 Task: Search one way flight ticket for 2 adults, 2 infants in seat and 1 infant on lap in first from Pullman/moscow, Idaho: Pullman-moscow Regional Airport to Raleigh: Raleigh-durham International Airport on 8-5-2023. Choice of flights is Southwest. Number of bags: 3 checked bags. Price is upto 65000. Outbound departure time preference is 8:30.
Action: Mouse moved to (324, 298)
Screenshot: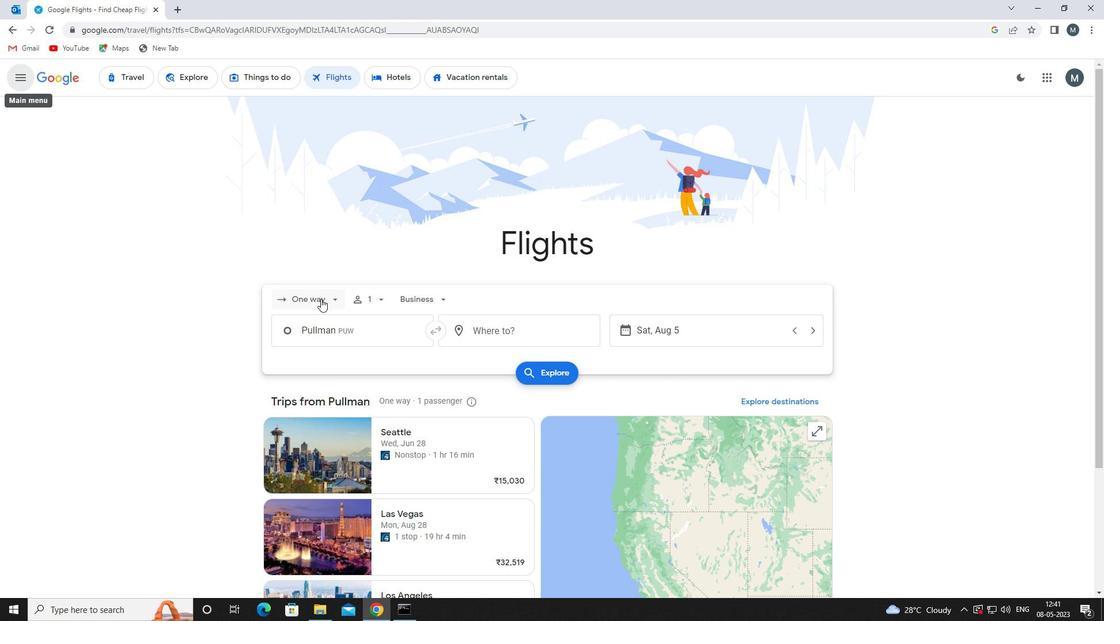 
Action: Mouse pressed left at (324, 298)
Screenshot: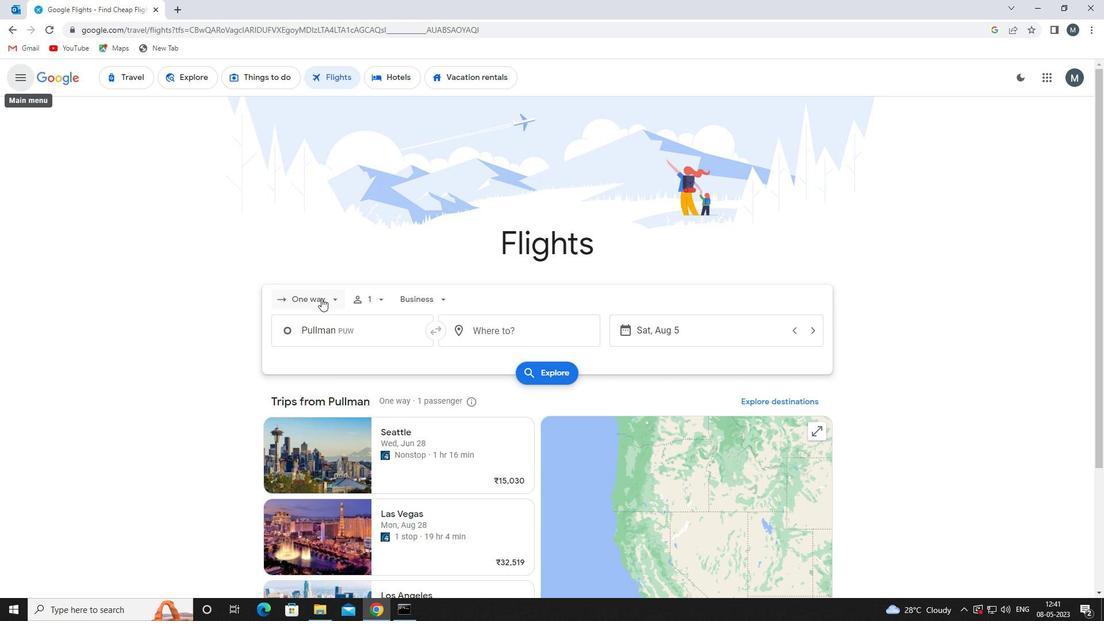 
Action: Mouse moved to (343, 357)
Screenshot: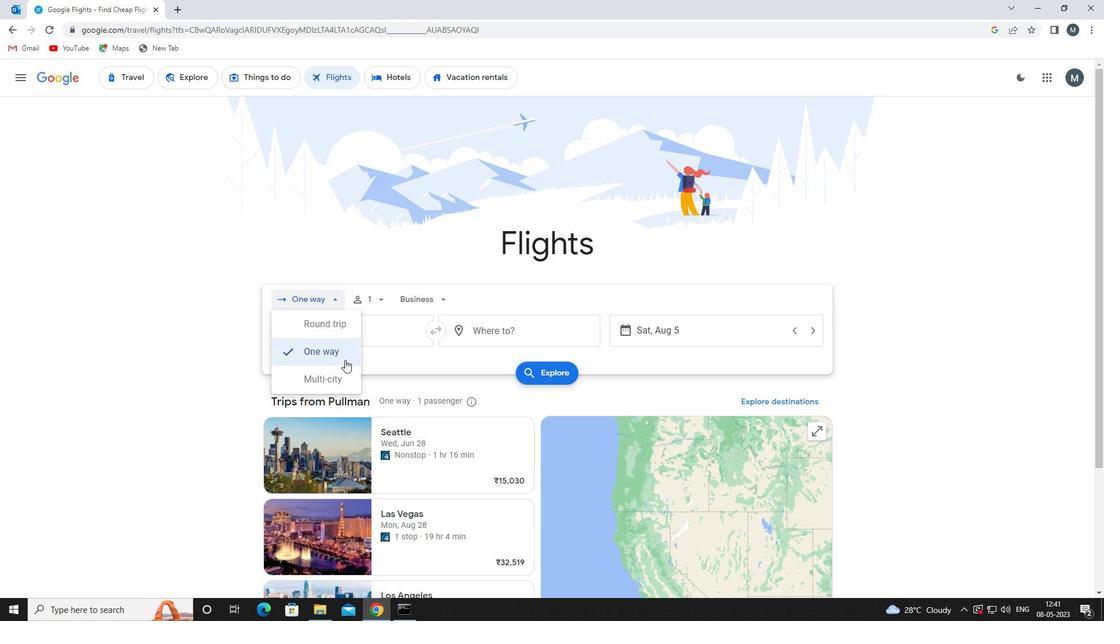 
Action: Mouse pressed left at (343, 357)
Screenshot: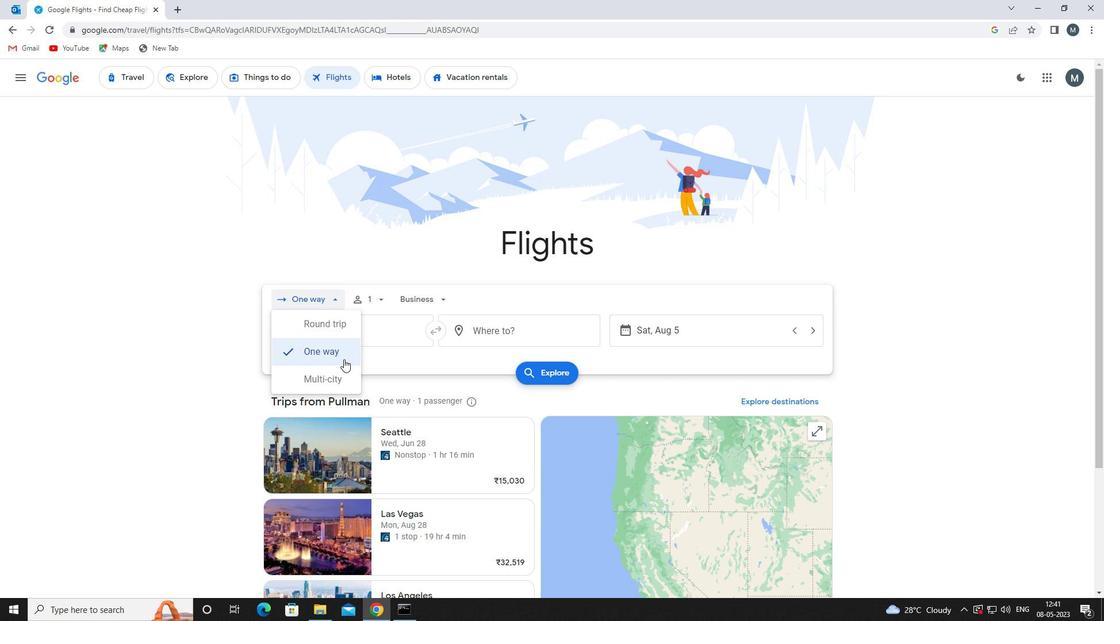 
Action: Mouse moved to (374, 299)
Screenshot: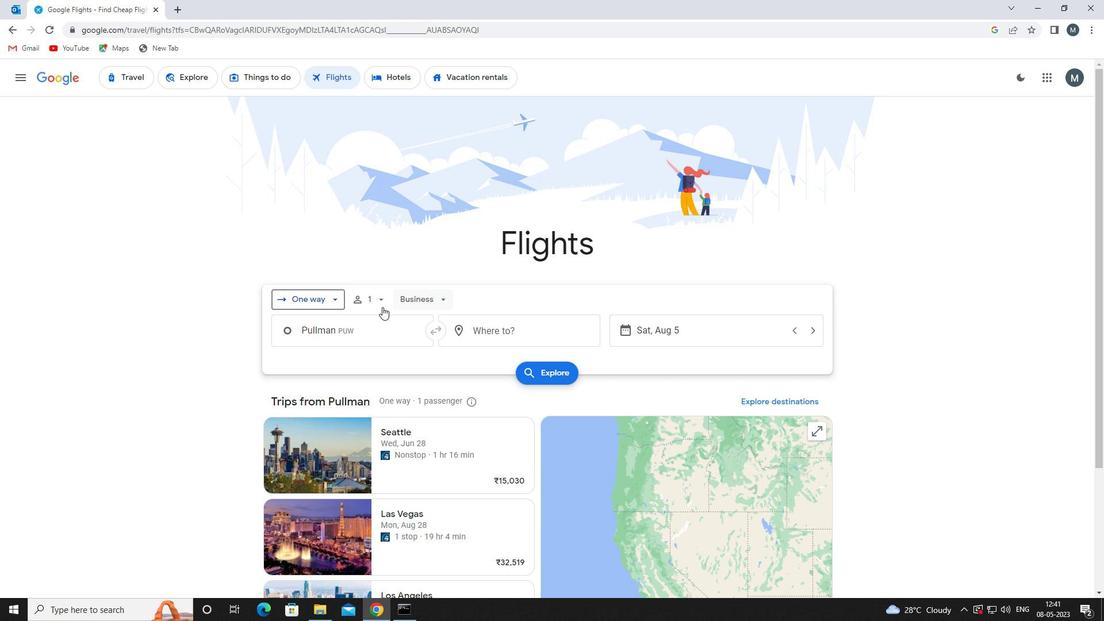 
Action: Mouse pressed left at (374, 299)
Screenshot: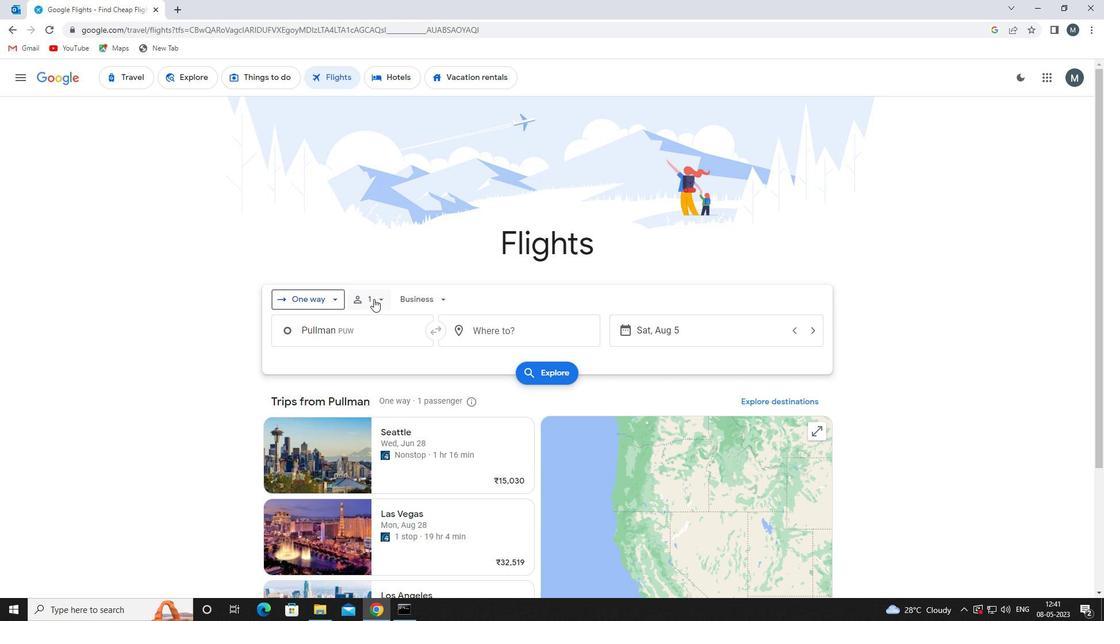 
Action: Mouse moved to (471, 327)
Screenshot: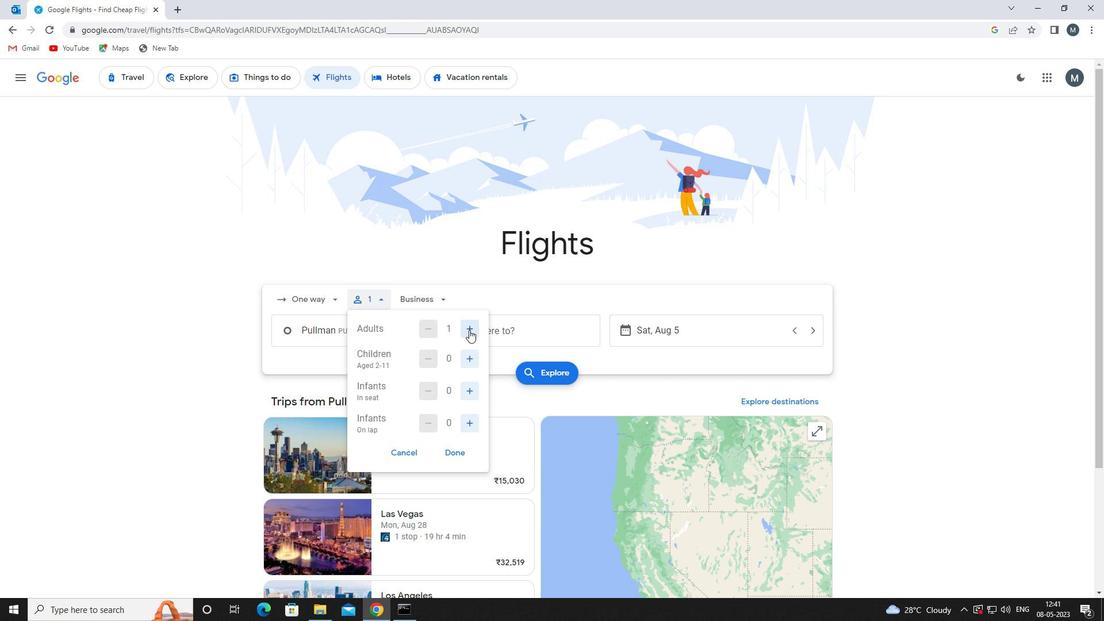 
Action: Mouse pressed left at (471, 327)
Screenshot: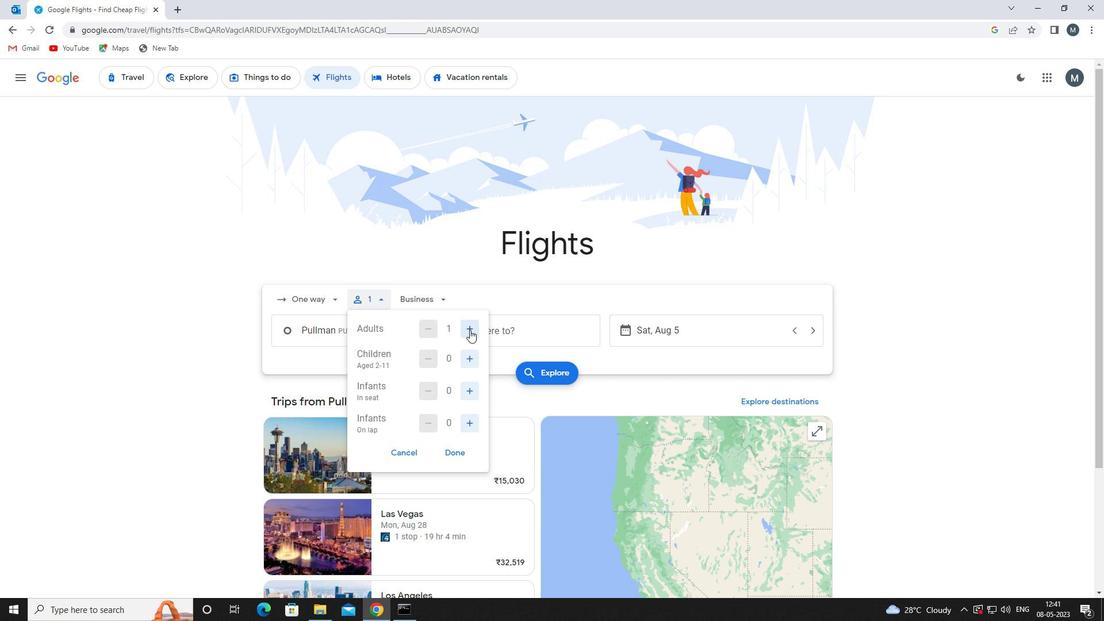 
Action: Mouse moved to (474, 389)
Screenshot: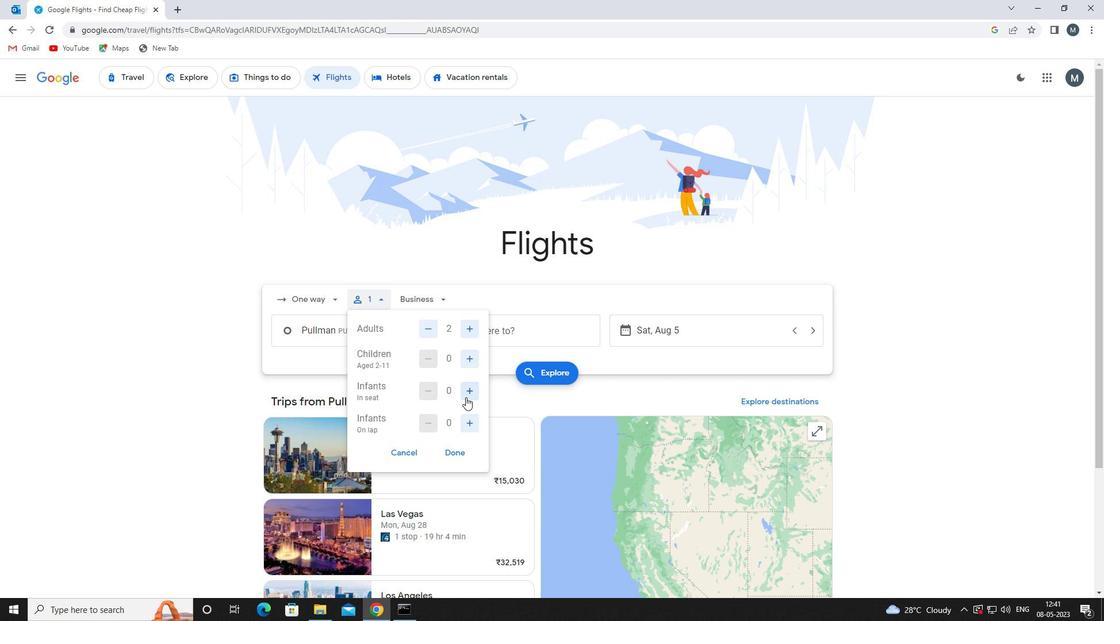 
Action: Mouse pressed left at (474, 389)
Screenshot: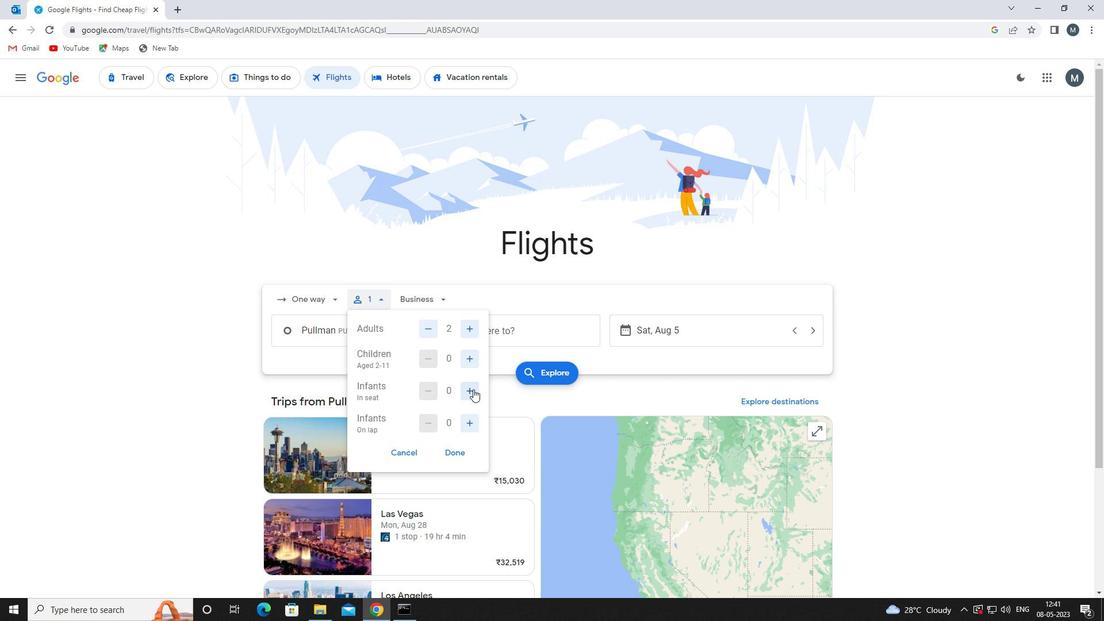 
Action: Mouse pressed left at (474, 389)
Screenshot: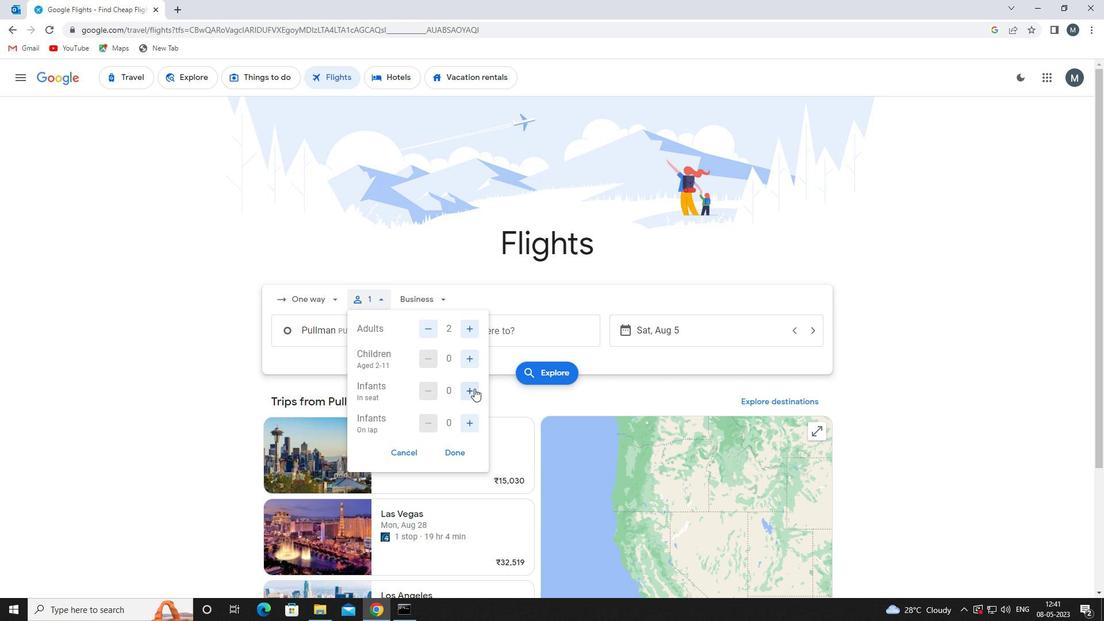 
Action: Mouse moved to (464, 420)
Screenshot: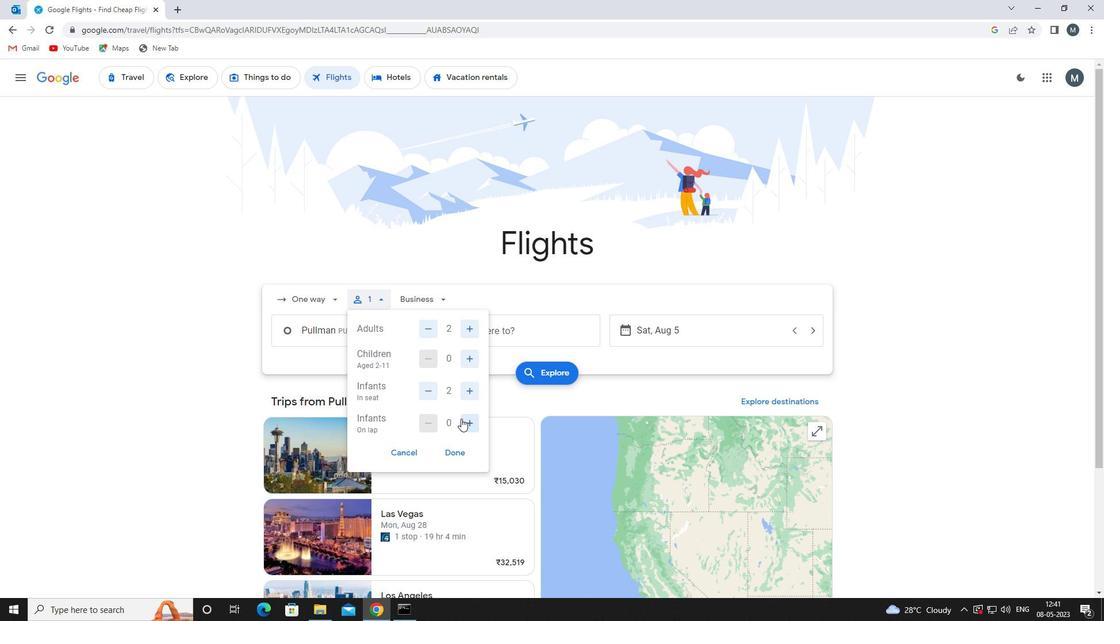 
Action: Mouse pressed left at (464, 420)
Screenshot: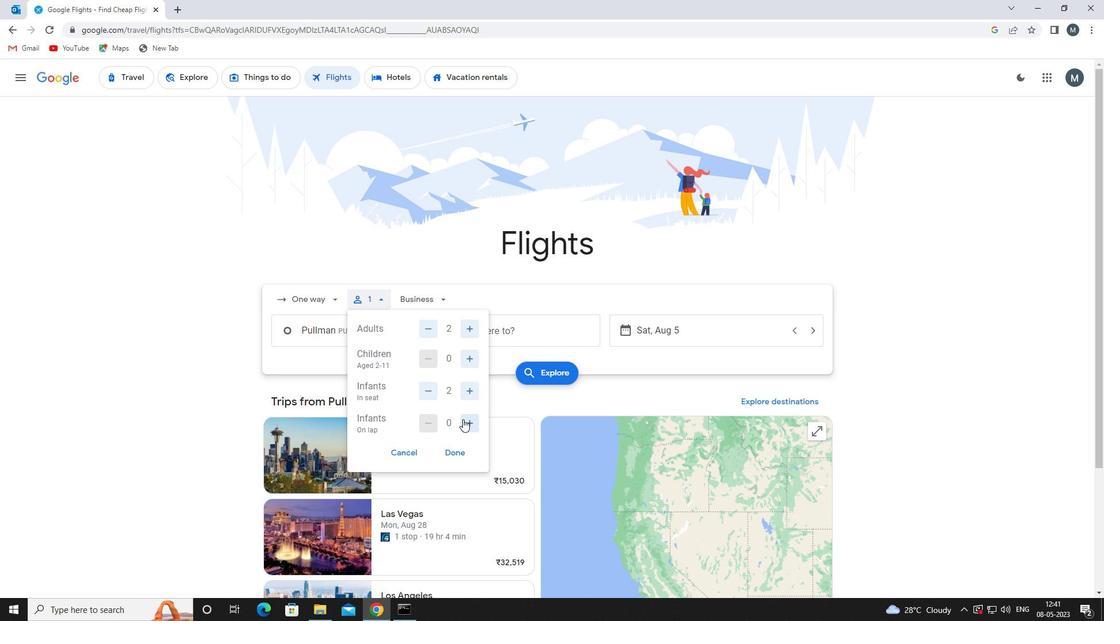 
Action: Mouse moved to (463, 455)
Screenshot: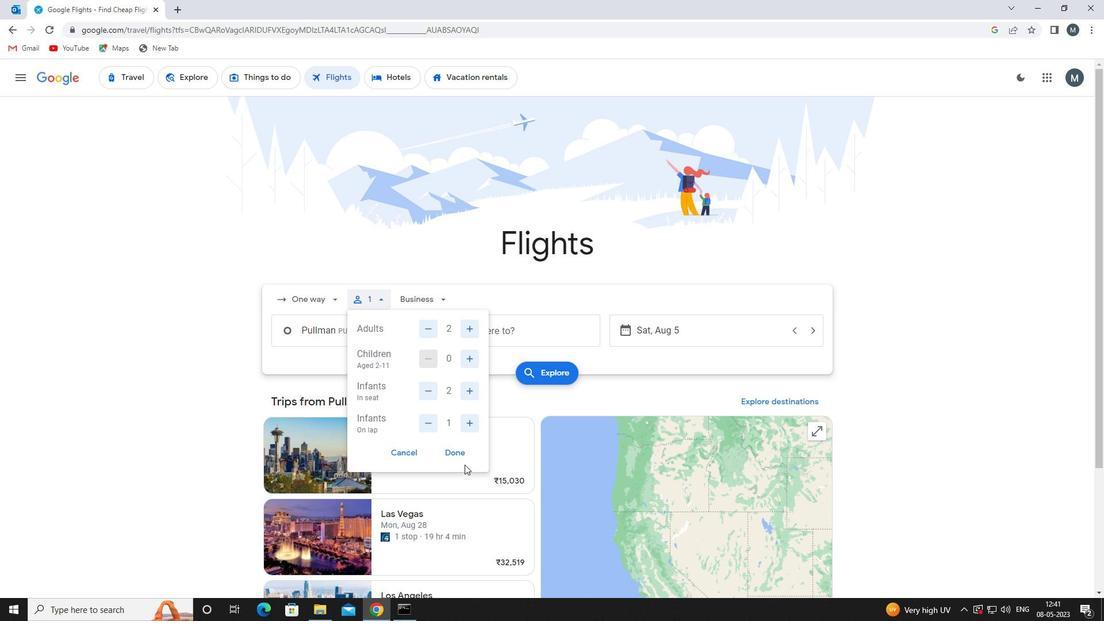 
Action: Mouse pressed left at (463, 455)
Screenshot: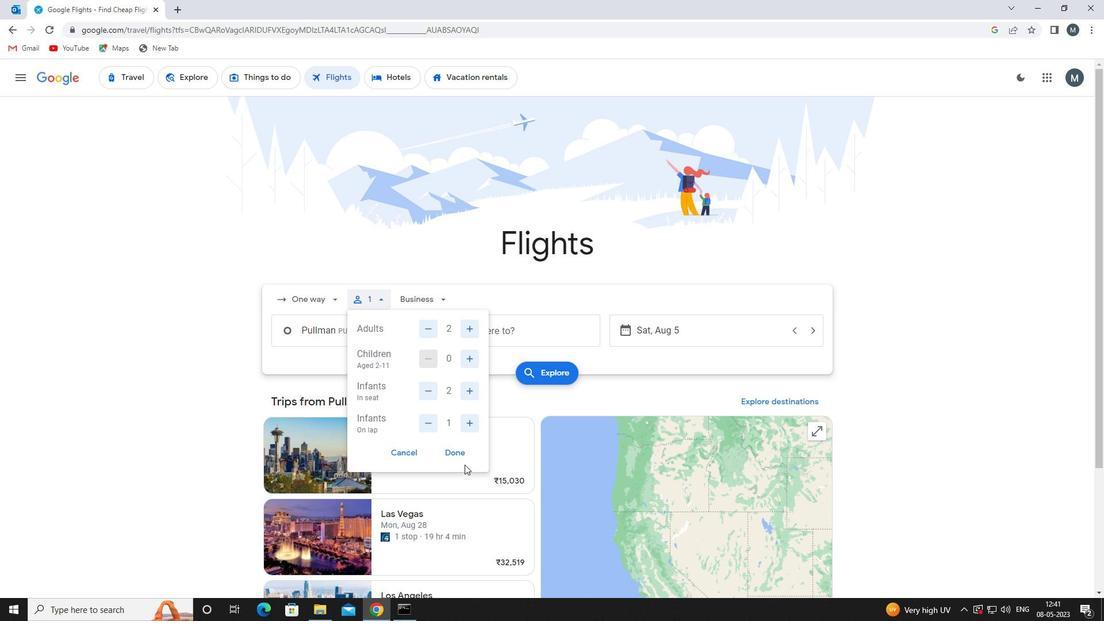 
Action: Mouse moved to (431, 302)
Screenshot: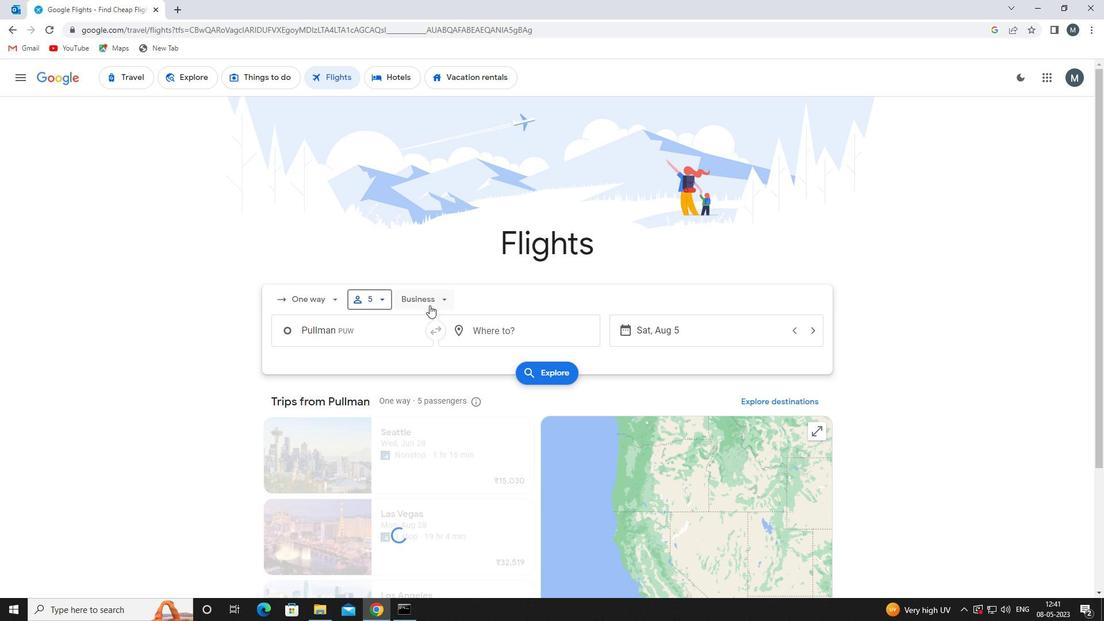 
Action: Mouse pressed left at (431, 302)
Screenshot: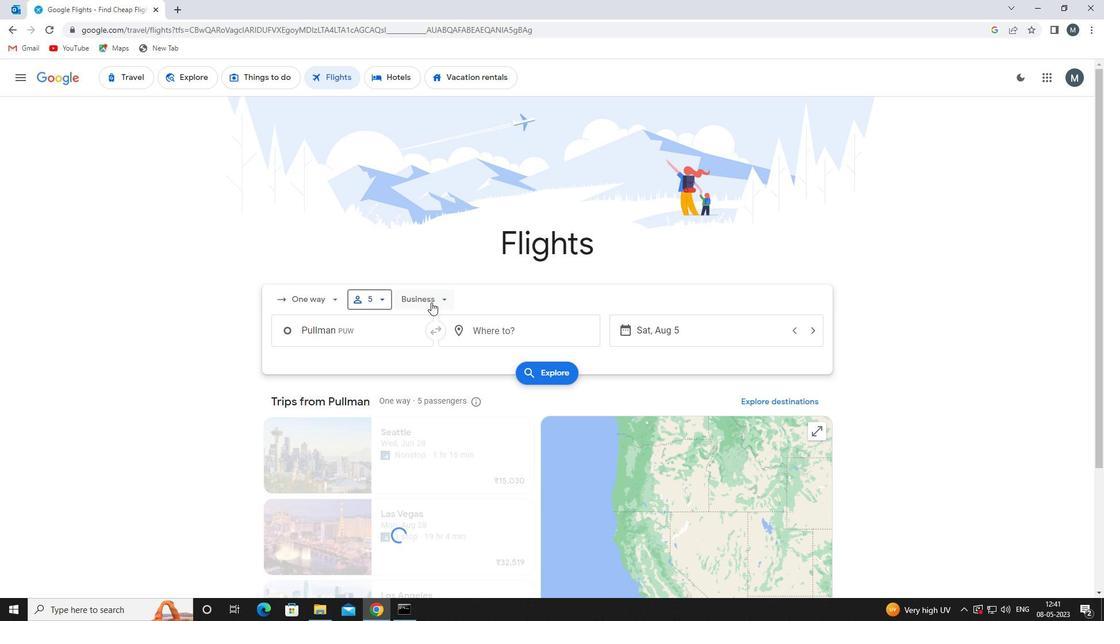 
Action: Mouse moved to (441, 408)
Screenshot: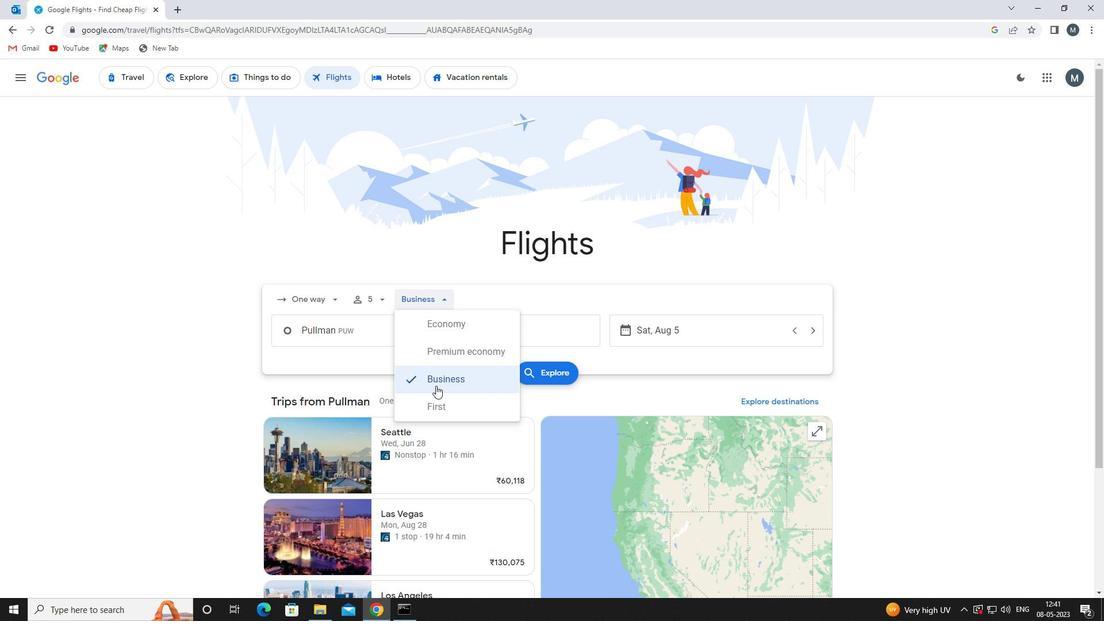 
Action: Mouse pressed left at (441, 408)
Screenshot: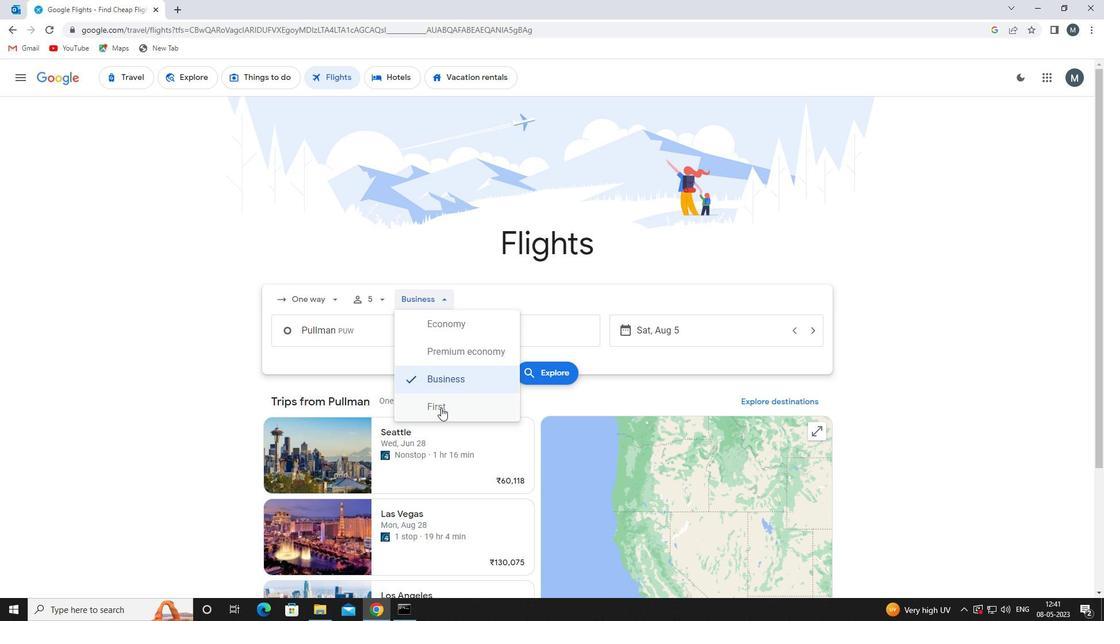 
Action: Mouse moved to (349, 336)
Screenshot: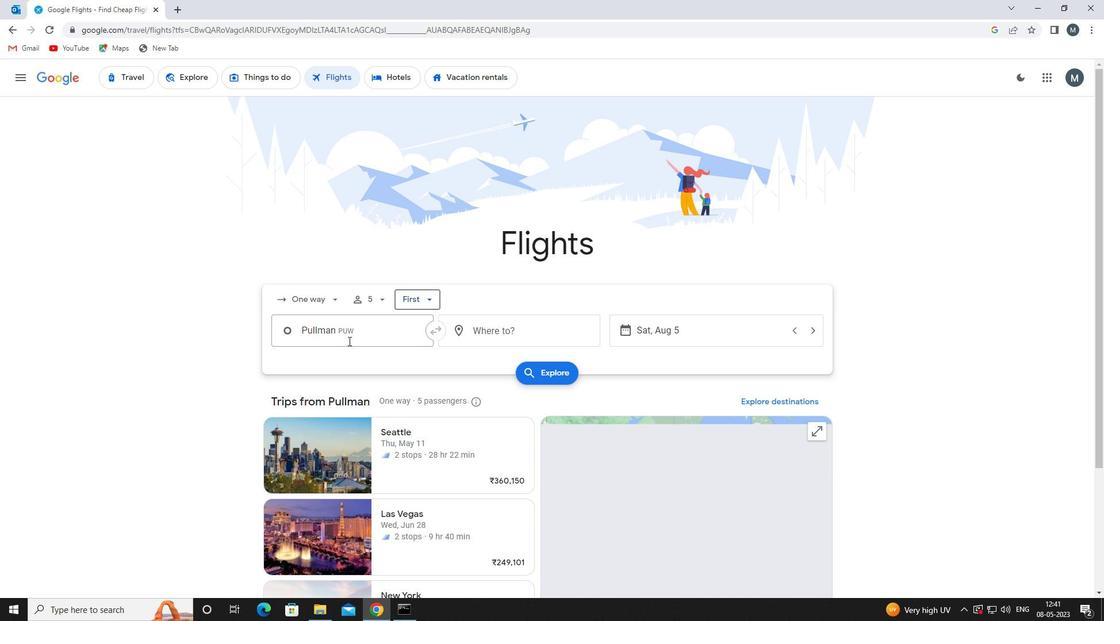 
Action: Mouse pressed left at (349, 336)
Screenshot: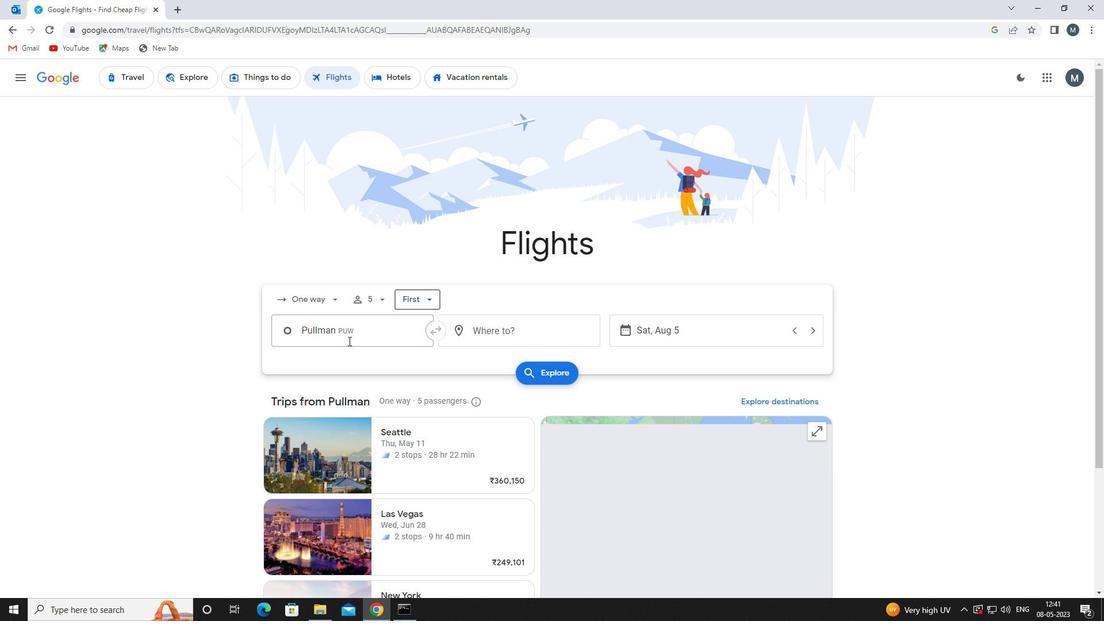 
Action: Mouse moved to (353, 339)
Screenshot: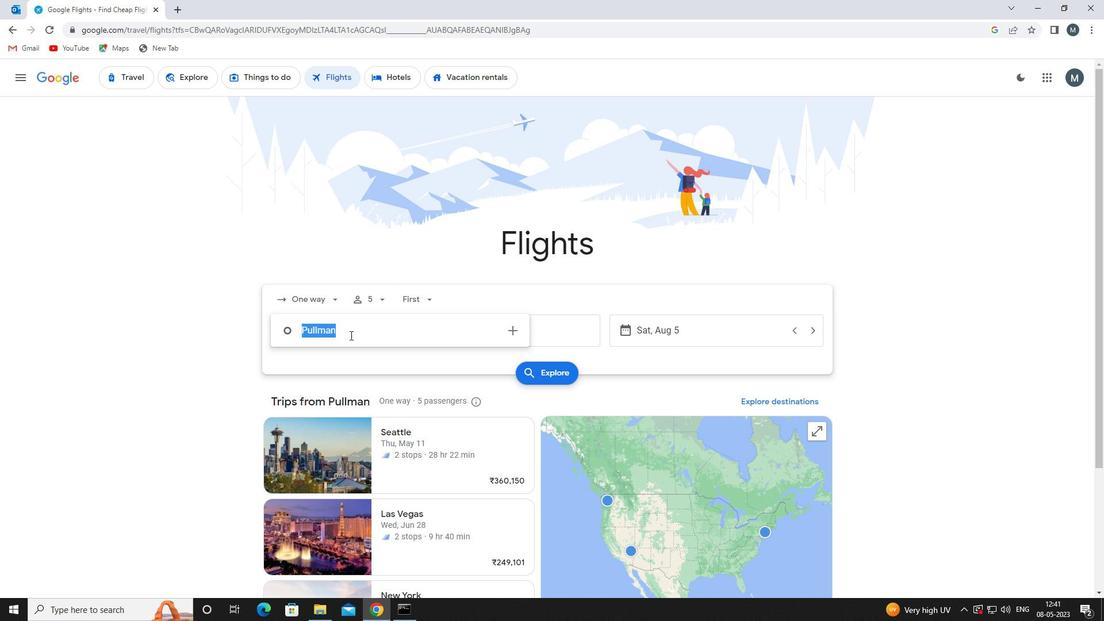 
Action: Key pressed puw
Screenshot: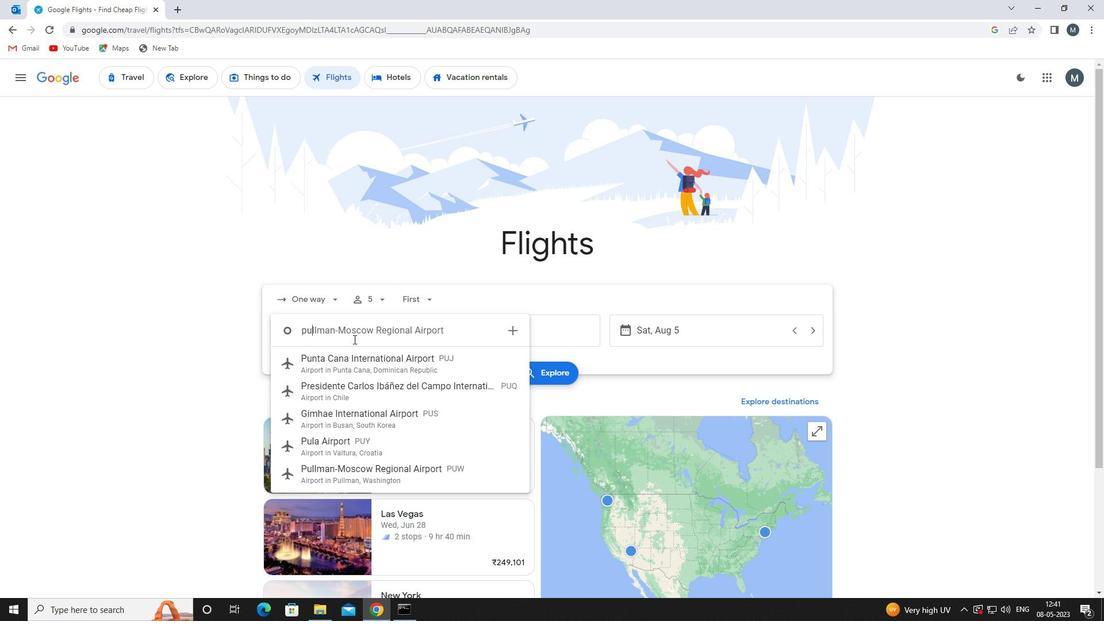 
Action: Mouse moved to (363, 366)
Screenshot: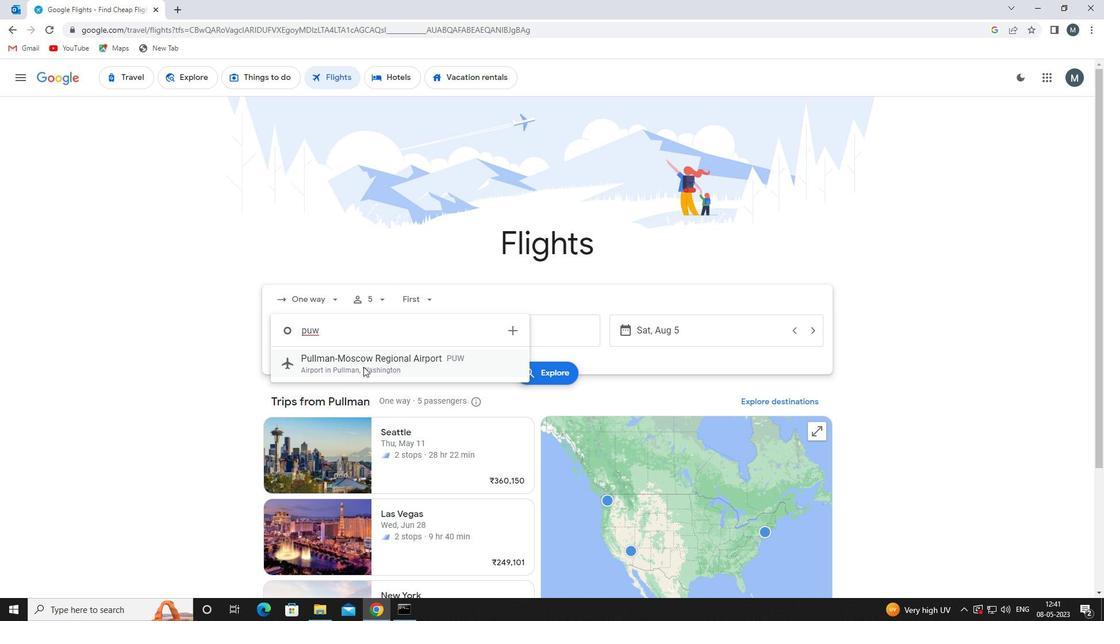 
Action: Mouse pressed left at (363, 366)
Screenshot: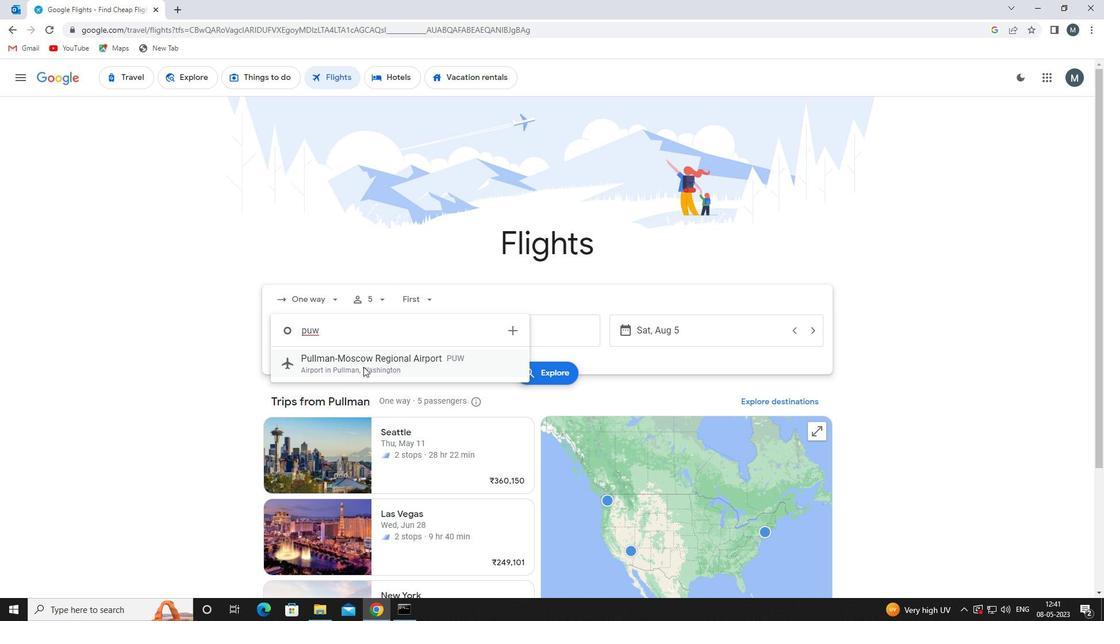 
Action: Mouse moved to (512, 321)
Screenshot: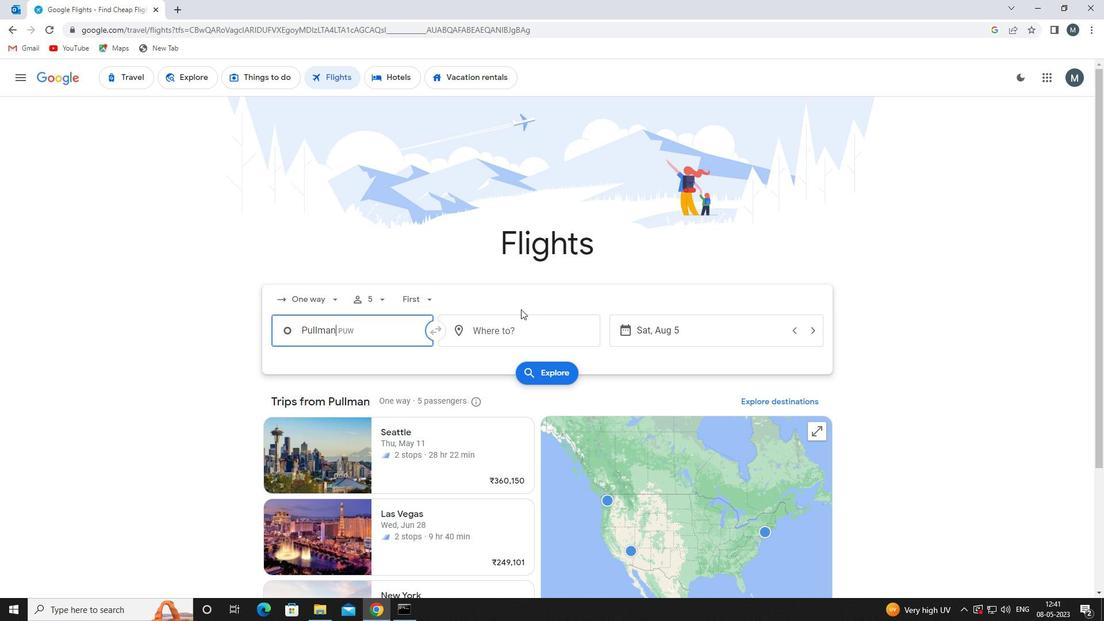 
Action: Mouse pressed left at (512, 321)
Screenshot: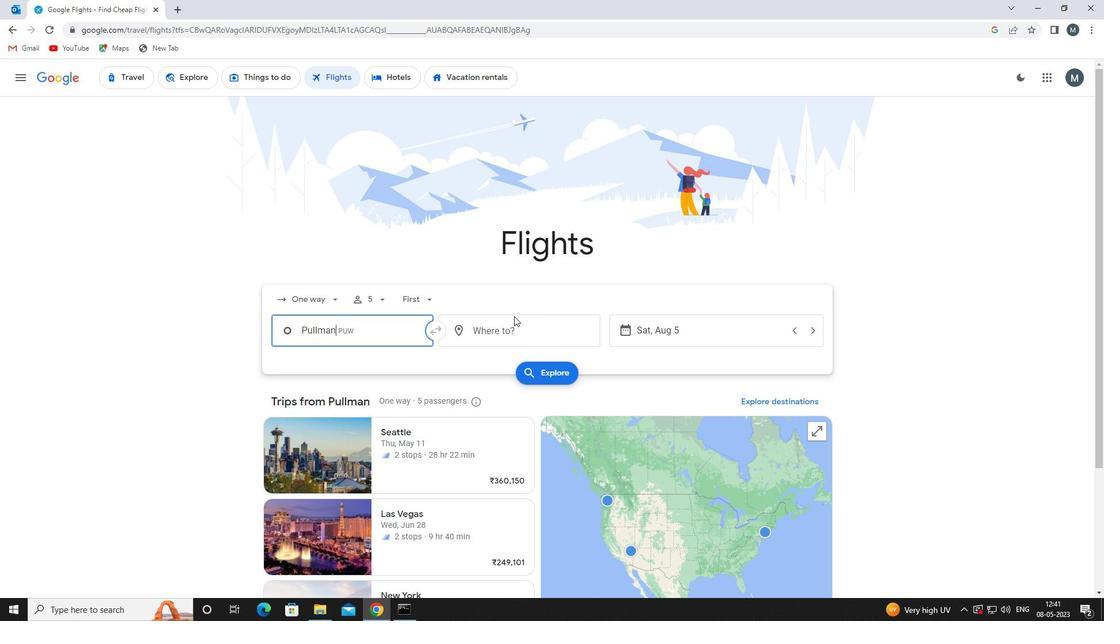 
Action: Mouse moved to (507, 332)
Screenshot: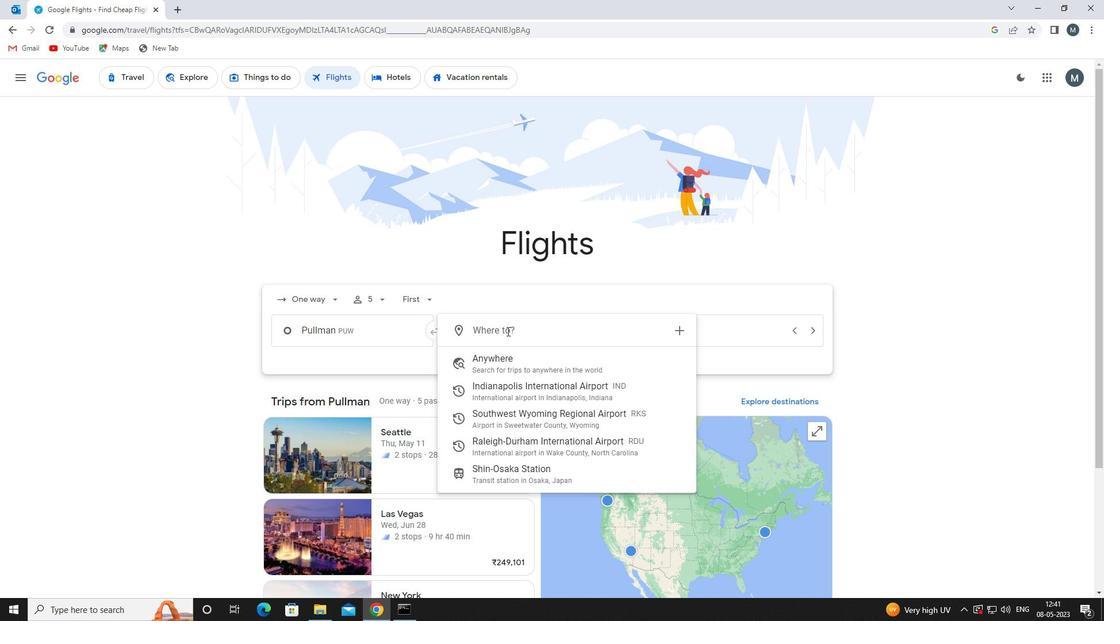 
Action: Key pressed r
Screenshot: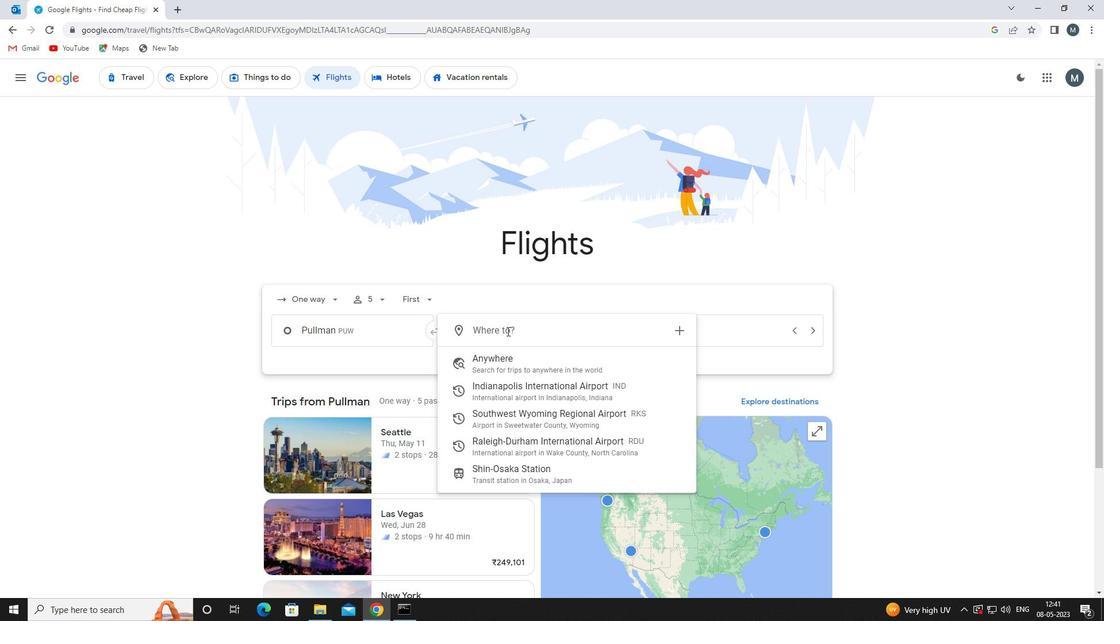 
Action: Mouse moved to (506, 332)
Screenshot: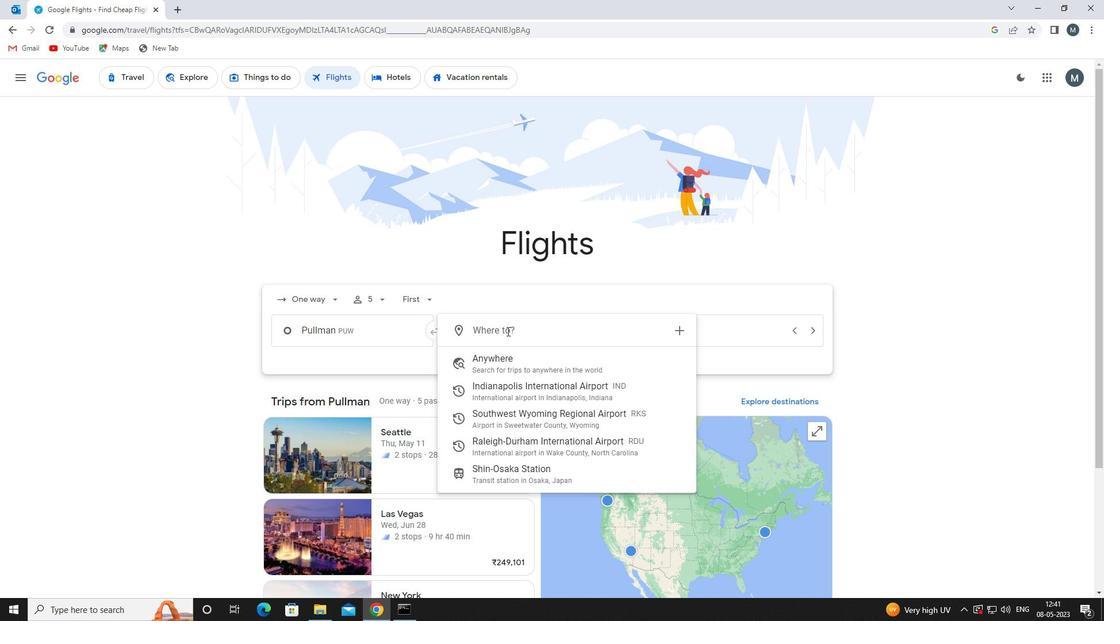 
Action: Key pressed d
Screenshot: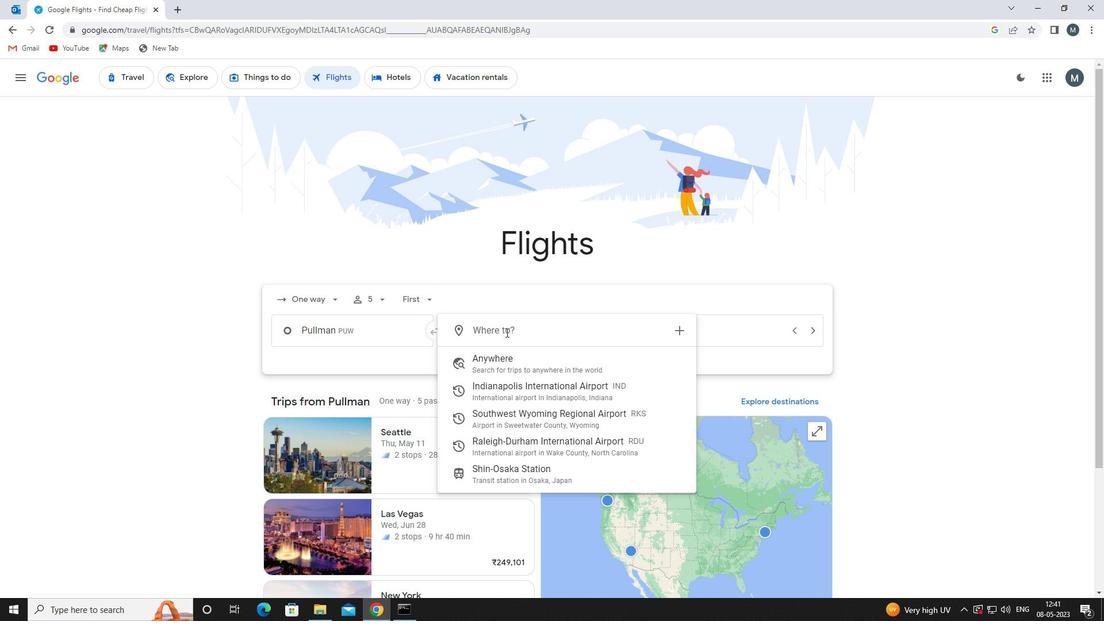 
Action: Mouse moved to (505, 332)
Screenshot: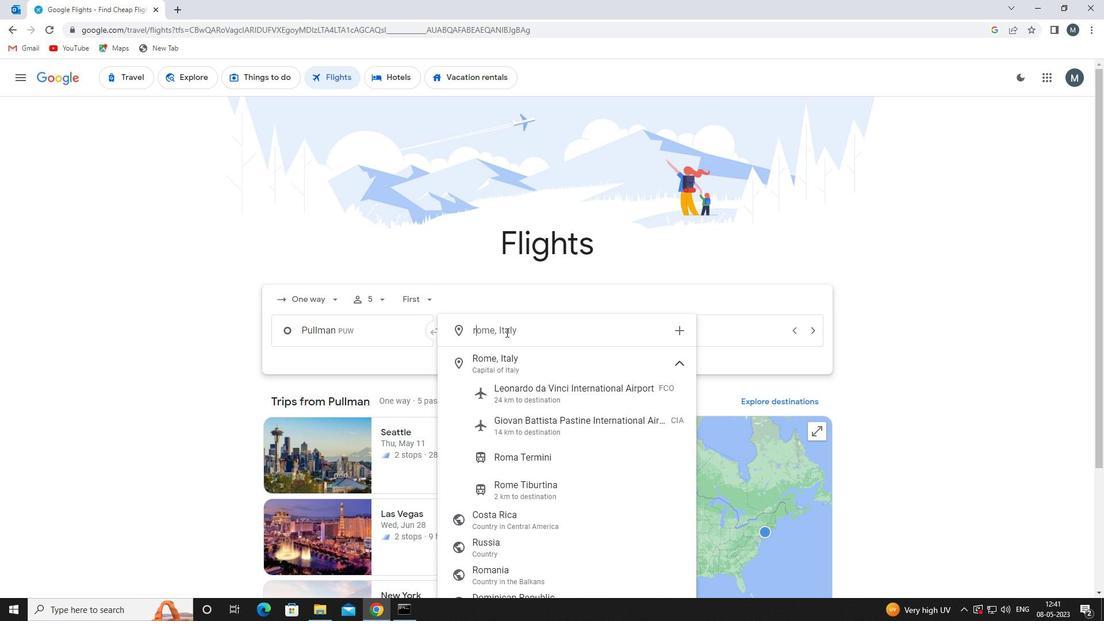 
Action: Key pressed u
Screenshot: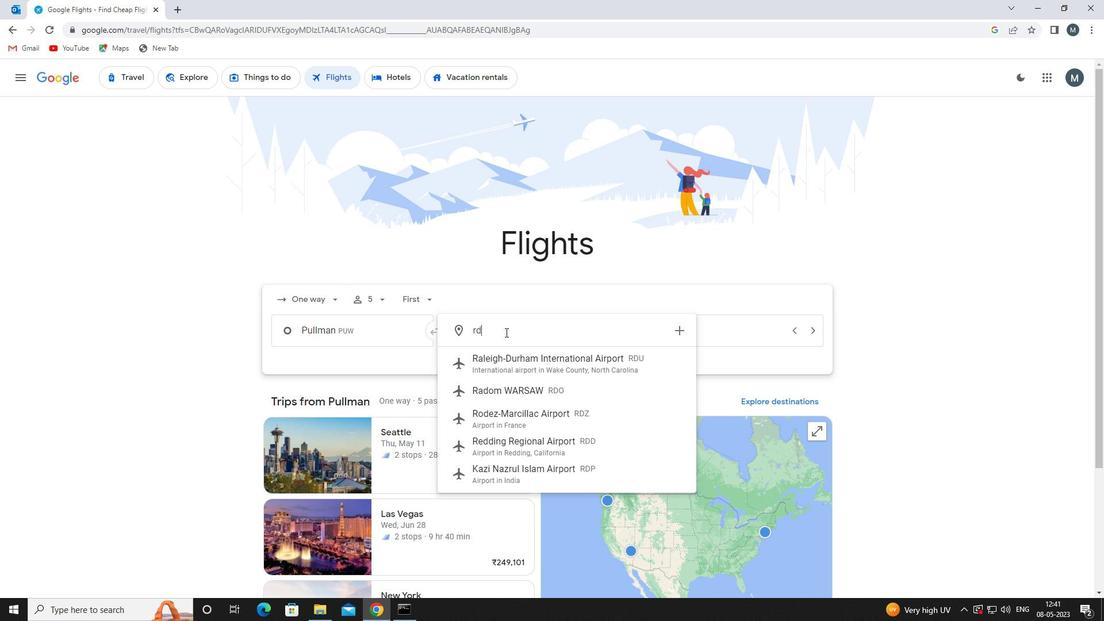 
Action: Mouse moved to (515, 364)
Screenshot: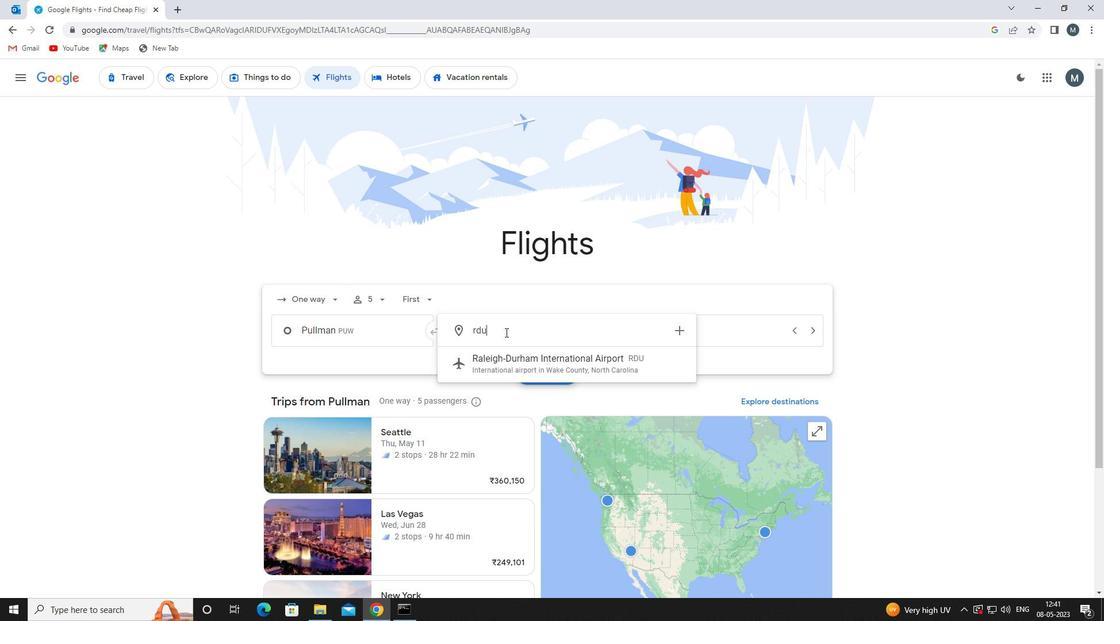 
Action: Mouse pressed left at (515, 364)
Screenshot: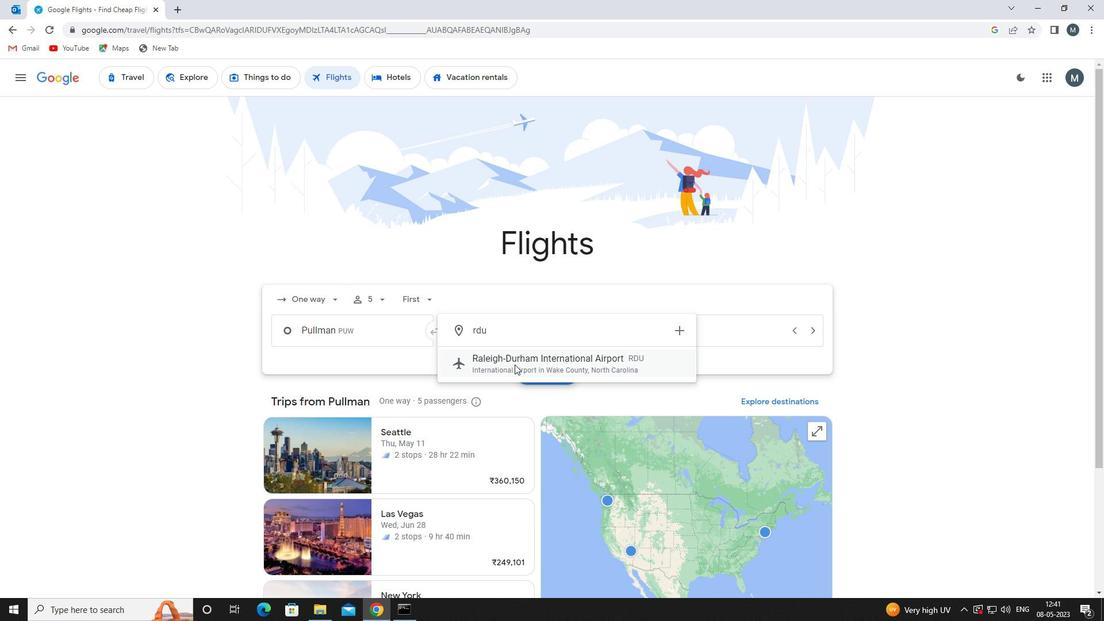 
Action: Mouse moved to (657, 326)
Screenshot: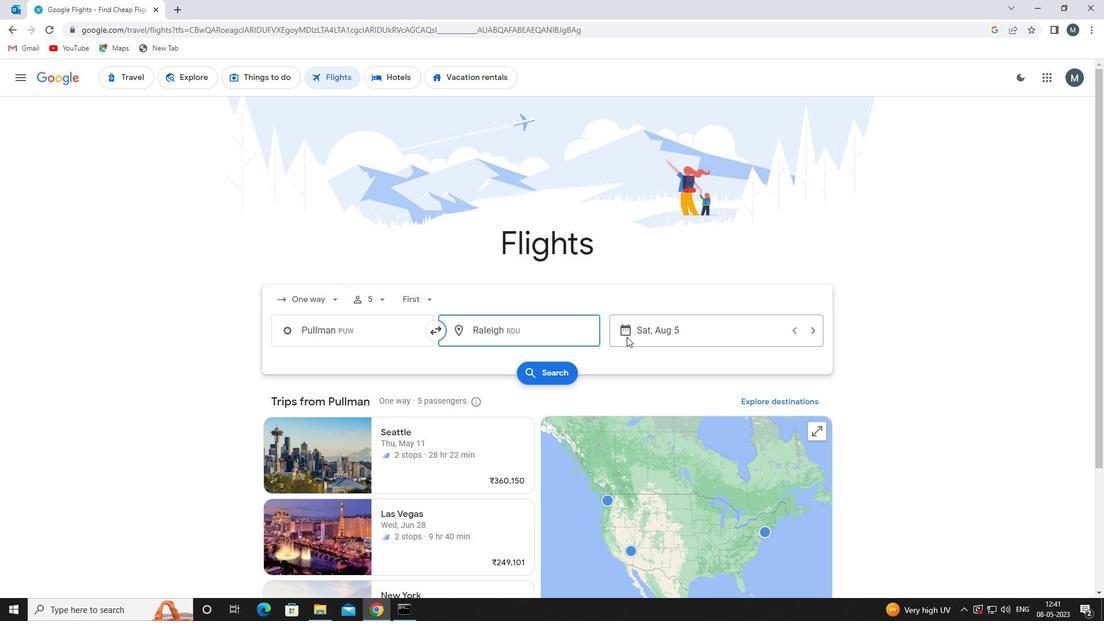 
Action: Mouse pressed left at (657, 326)
Screenshot: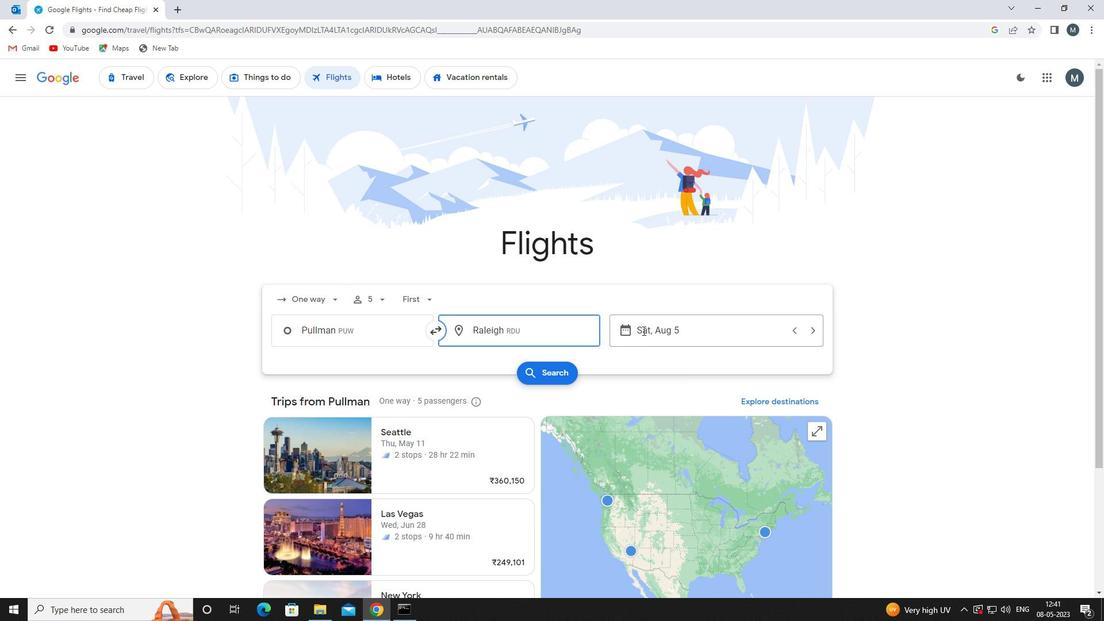 
Action: Mouse moved to (584, 385)
Screenshot: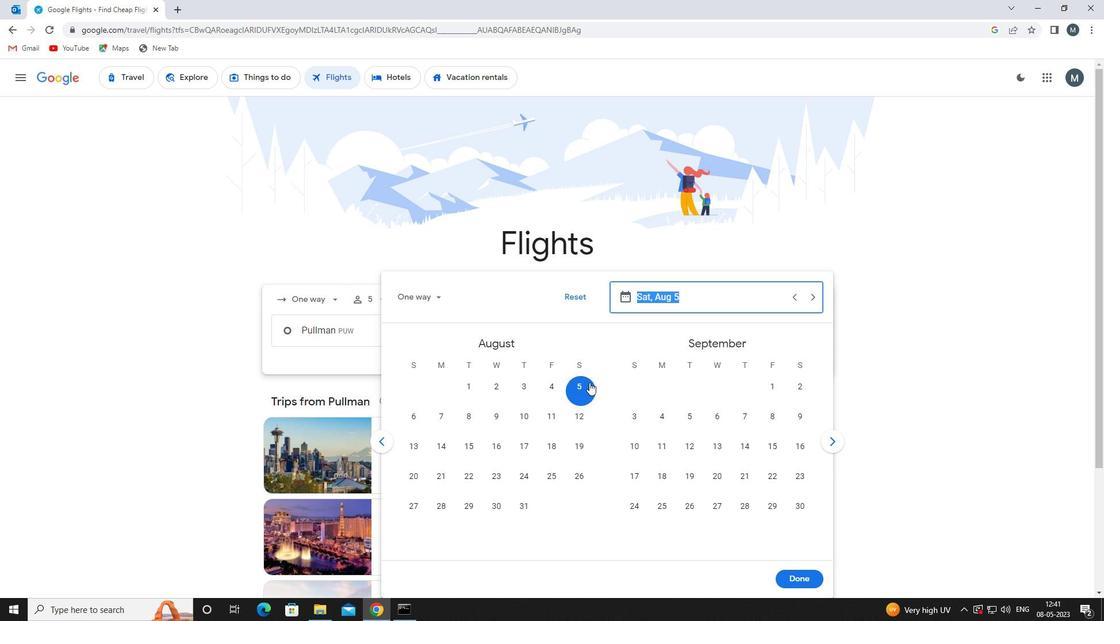 
Action: Mouse pressed left at (584, 385)
Screenshot: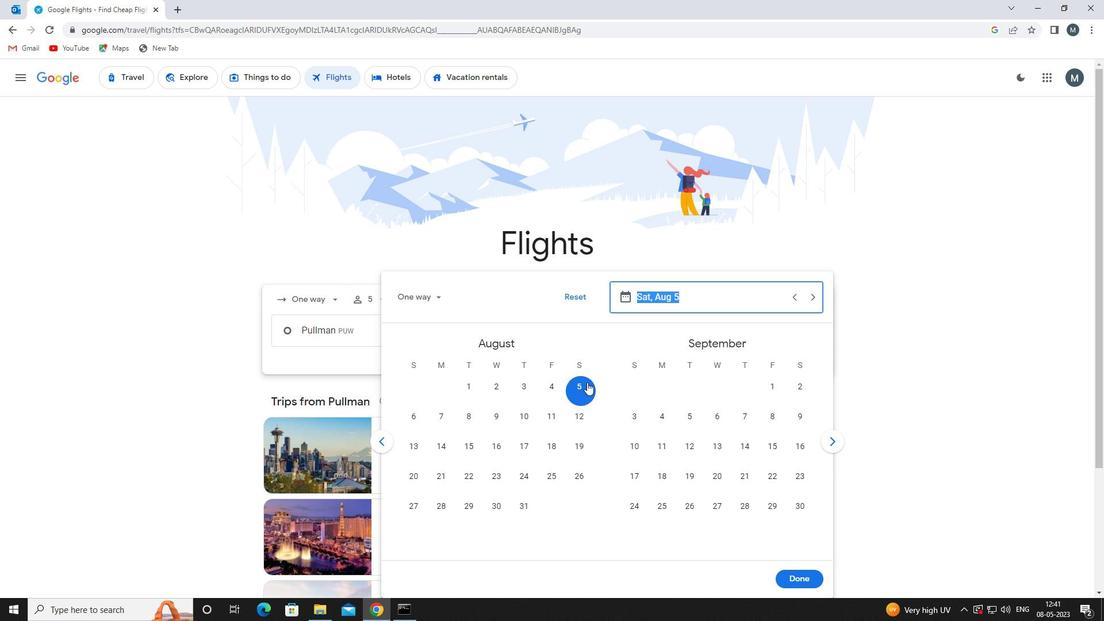 
Action: Mouse moved to (811, 578)
Screenshot: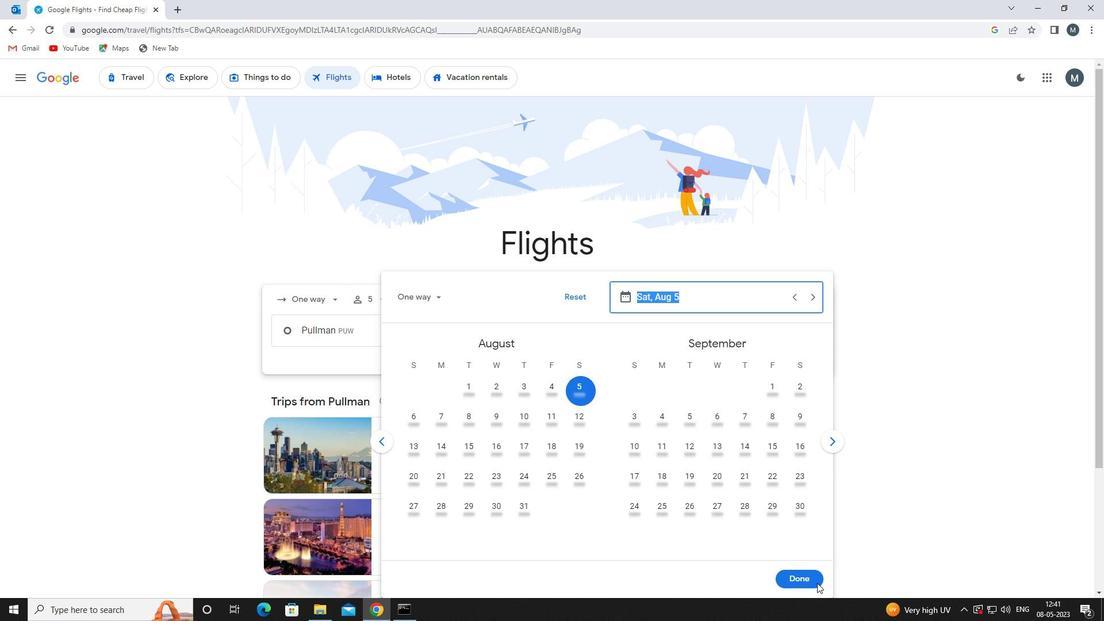 
Action: Mouse pressed left at (811, 578)
Screenshot: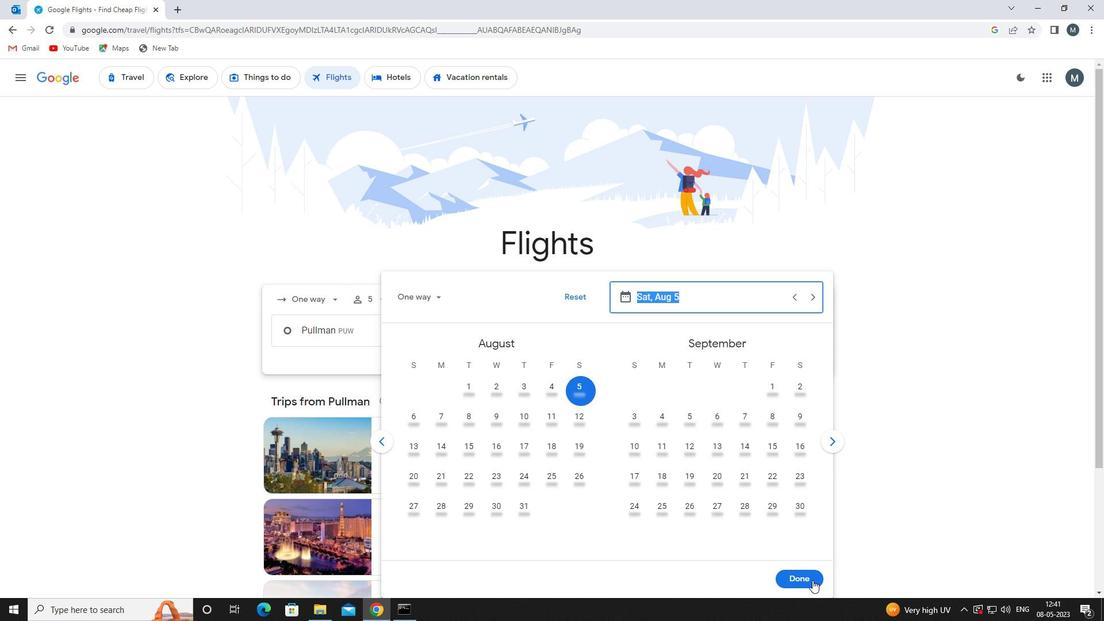 
Action: Mouse moved to (553, 364)
Screenshot: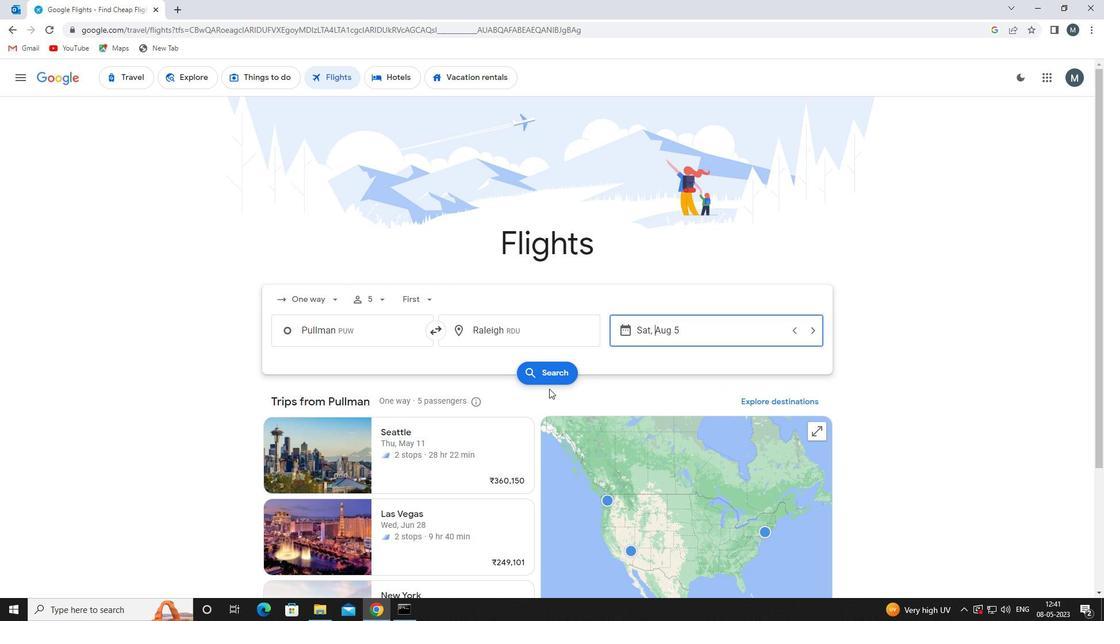 
Action: Mouse pressed left at (553, 364)
Screenshot: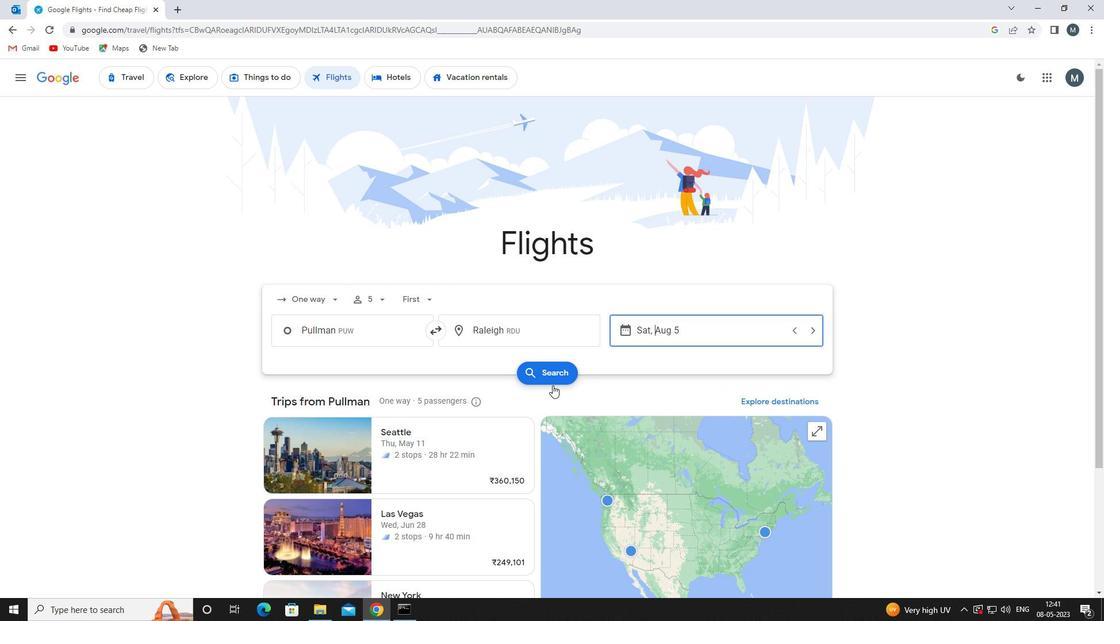 
Action: Mouse moved to (271, 174)
Screenshot: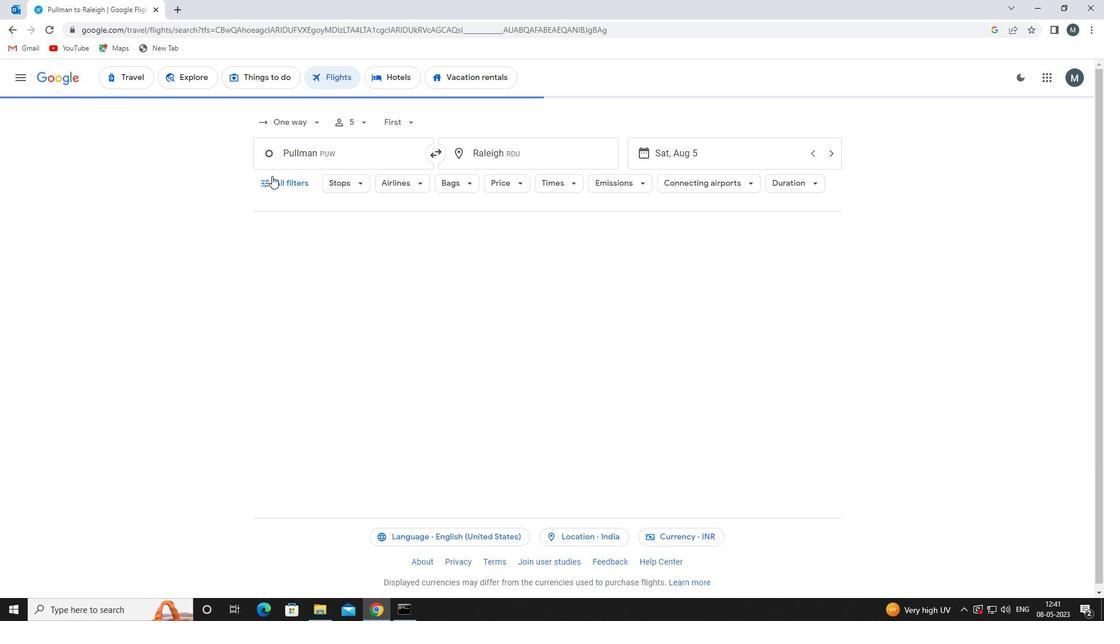 
Action: Mouse pressed left at (271, 174)
Screenshot: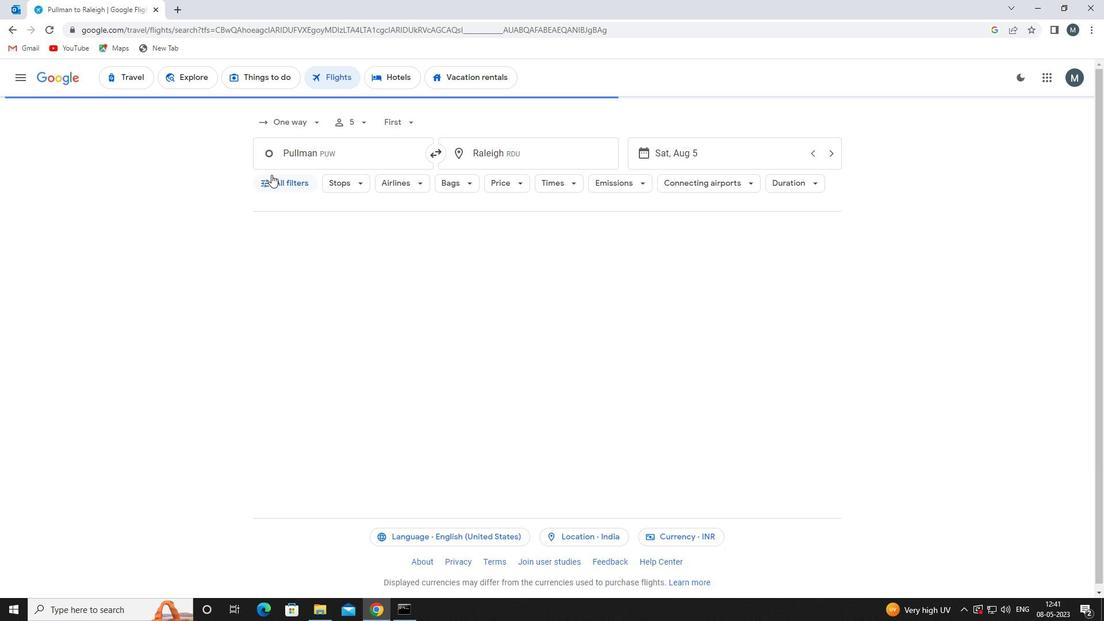 
Action: Mouse moved to (353, 350)
Screenshot: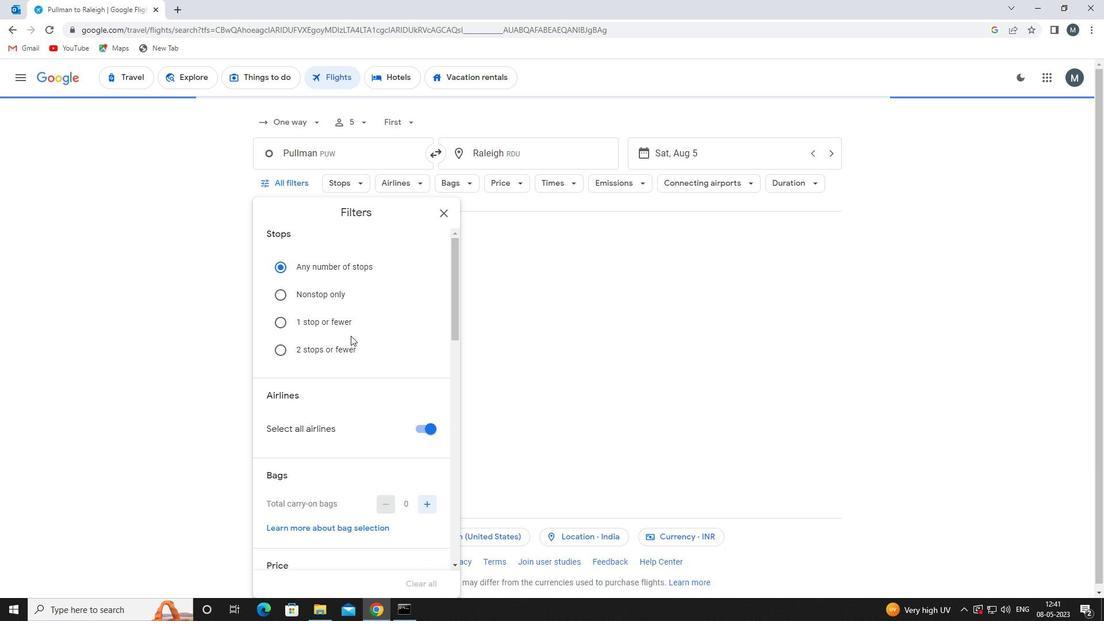 
Action: Mouse scrolled (353, 349) with delta (0, 0)
Screenshot: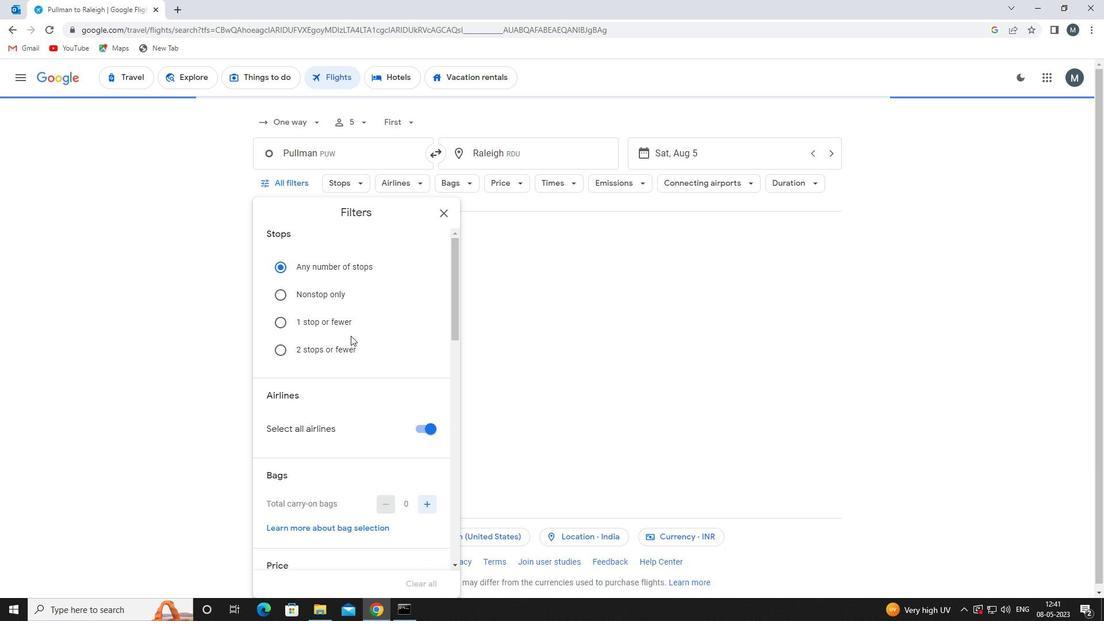 
Action: Mouse moved to (353, 351)
Screenshot: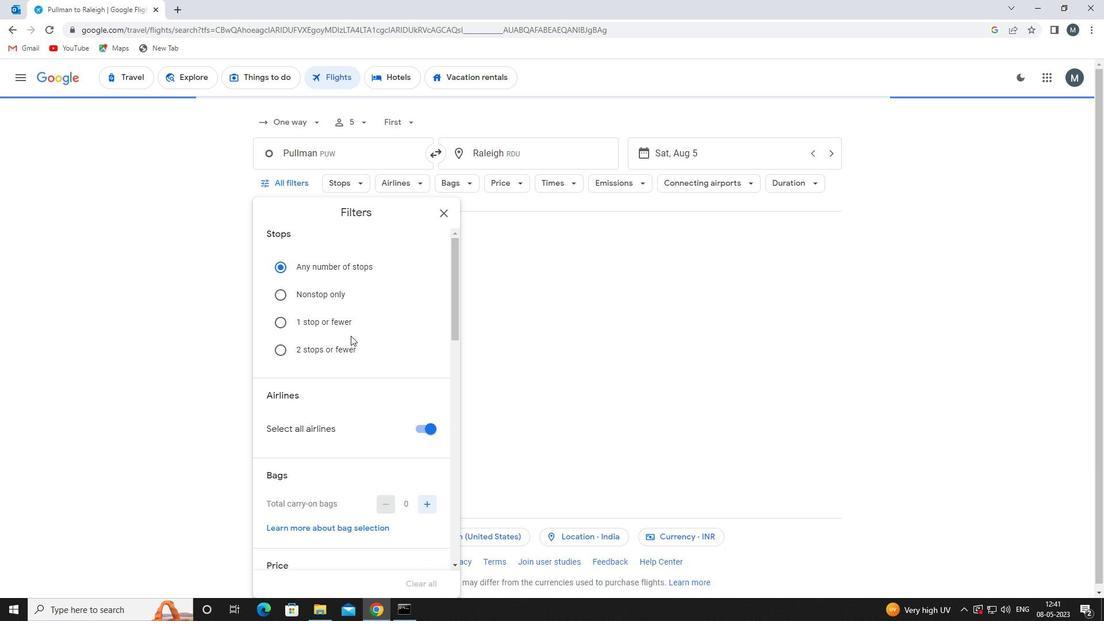 
Action: Mouse scrolled (353, 350) with delta (0, 0)
Screenshot: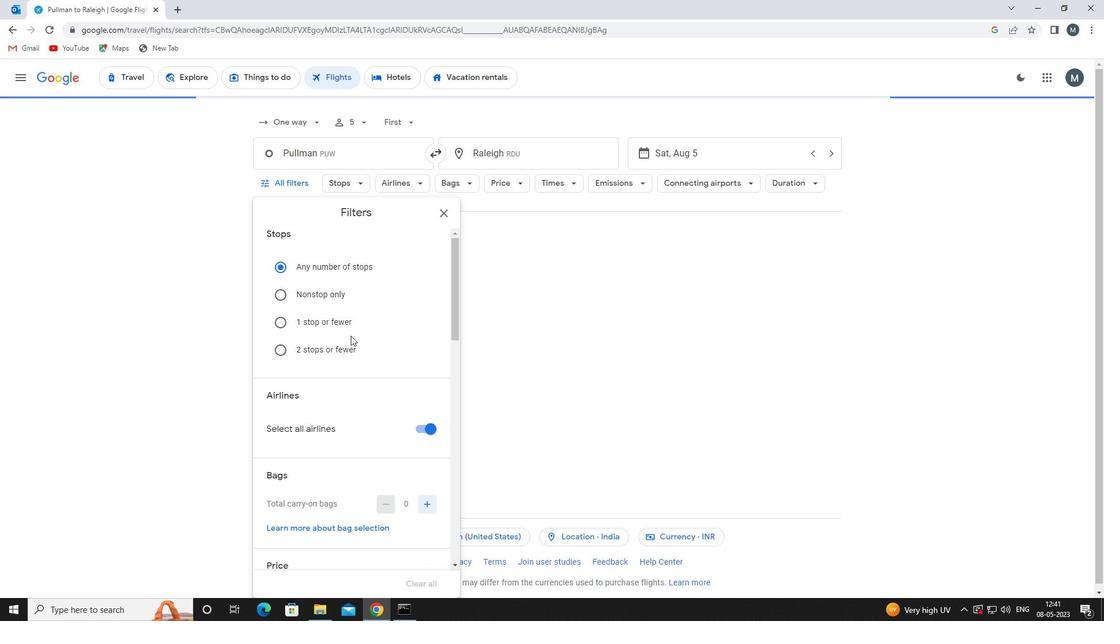 
Action: Mouse moved to (424, 314)
Screenshot: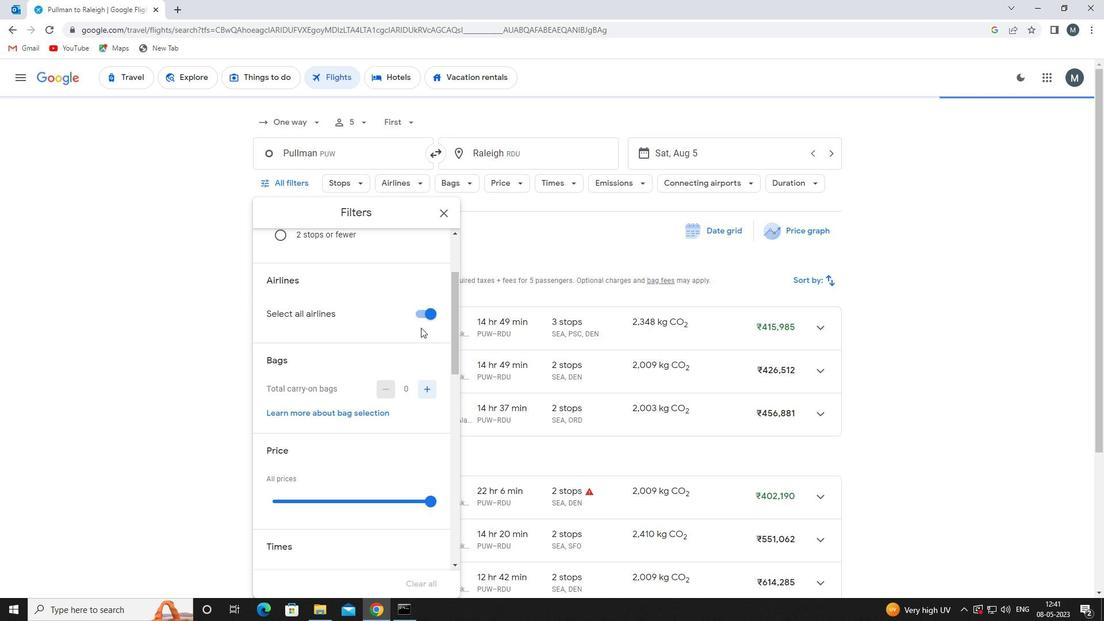 
Action: Mouse pressed left at (424, 314)
Screenshot: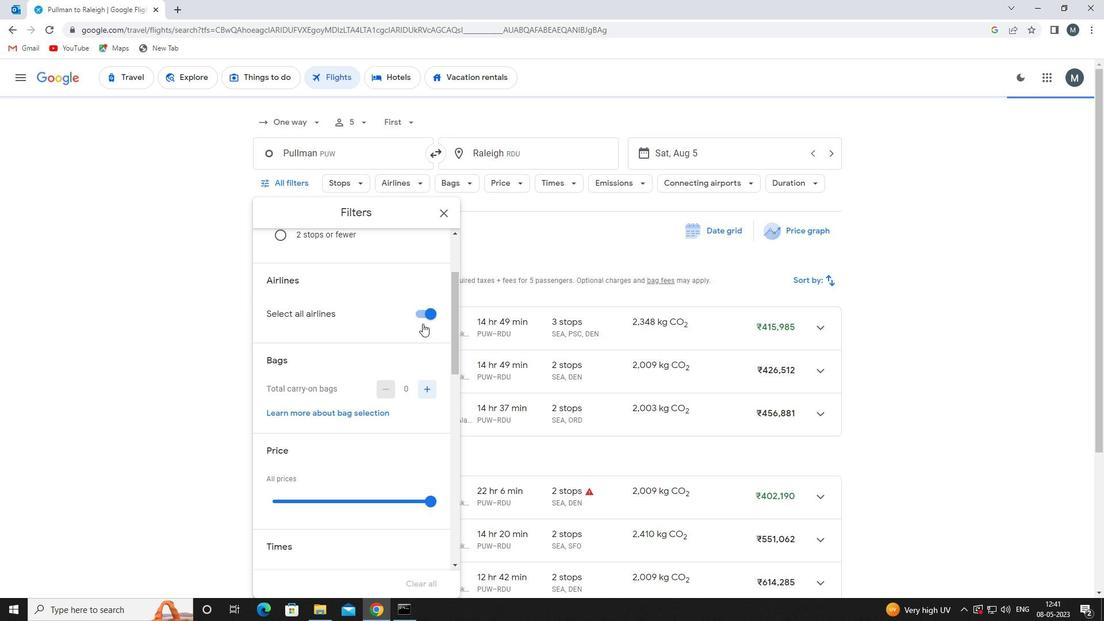 
Action: Mouse moved to (424, 318)
Screenshot: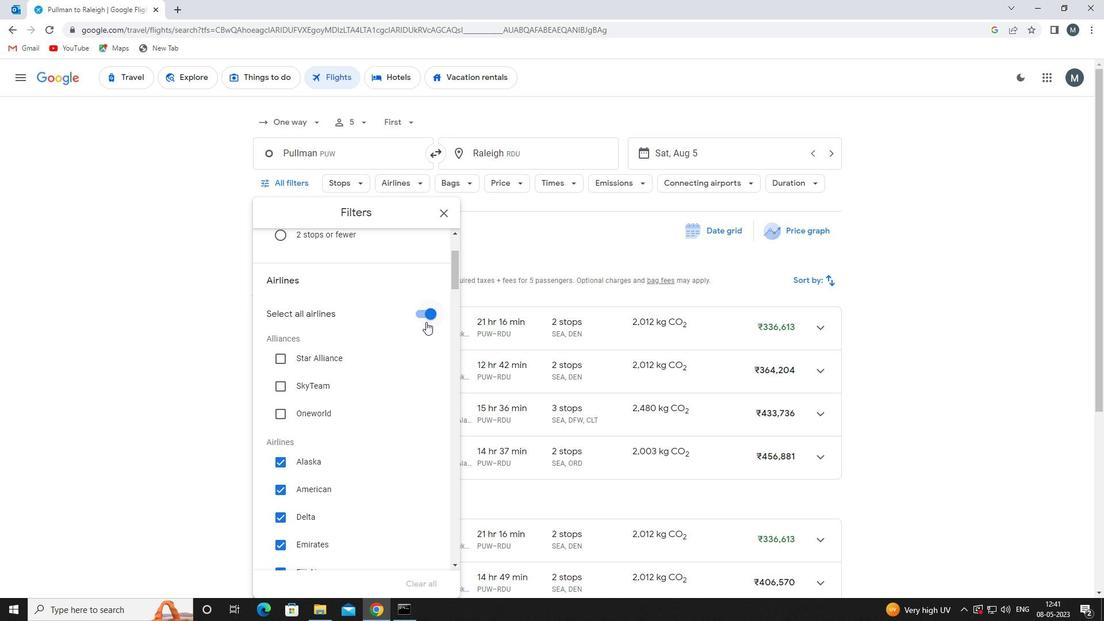 
Action: Mouse pressed left at (424, 318)
Screenshot: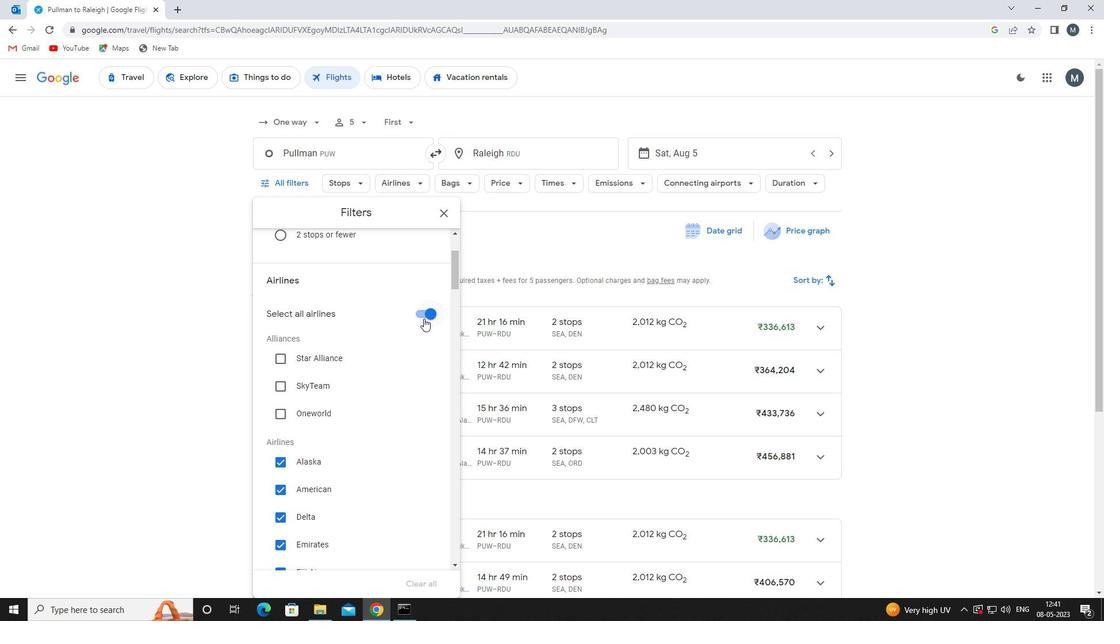
Action: Mouse moved to (385, 341)
Screenshot: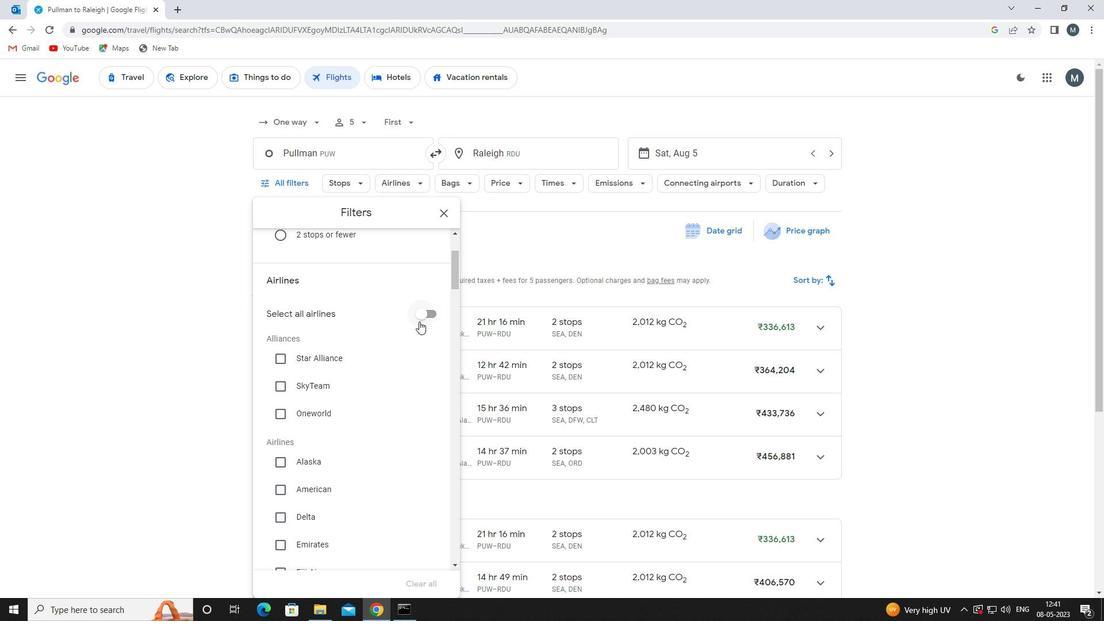 
Action: Mouse scrolled (385, 340) with delta (0, 0)
Screenshot: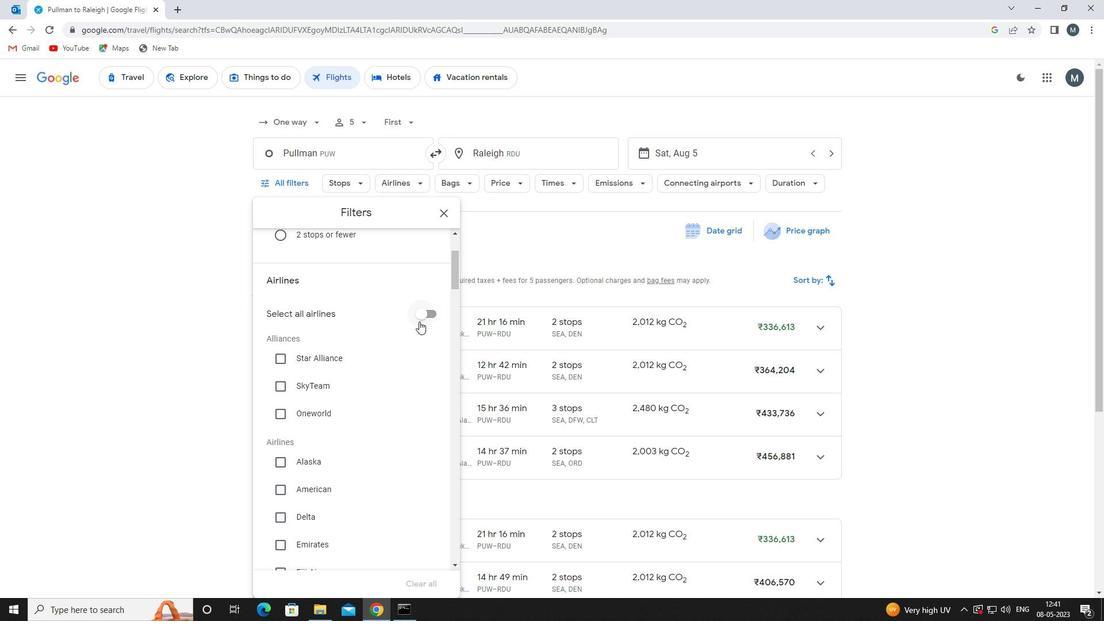 
Action: Mouse moved to (383, 346)
Screenshot: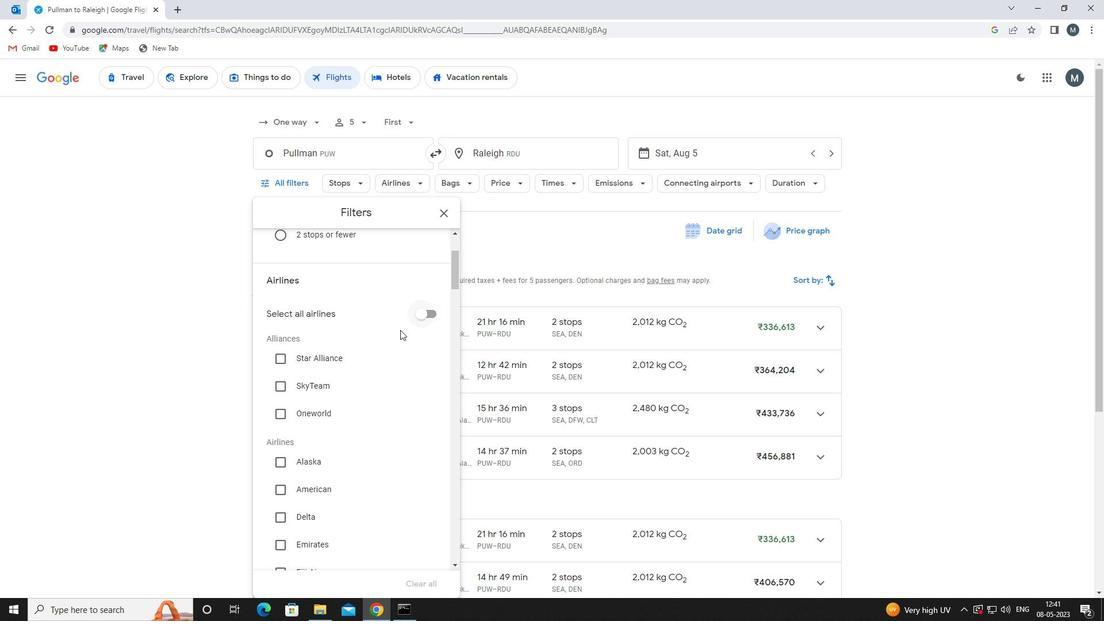 
Action: Mouse scrolled (383, 345) with delta (0, 0)
Screenshot: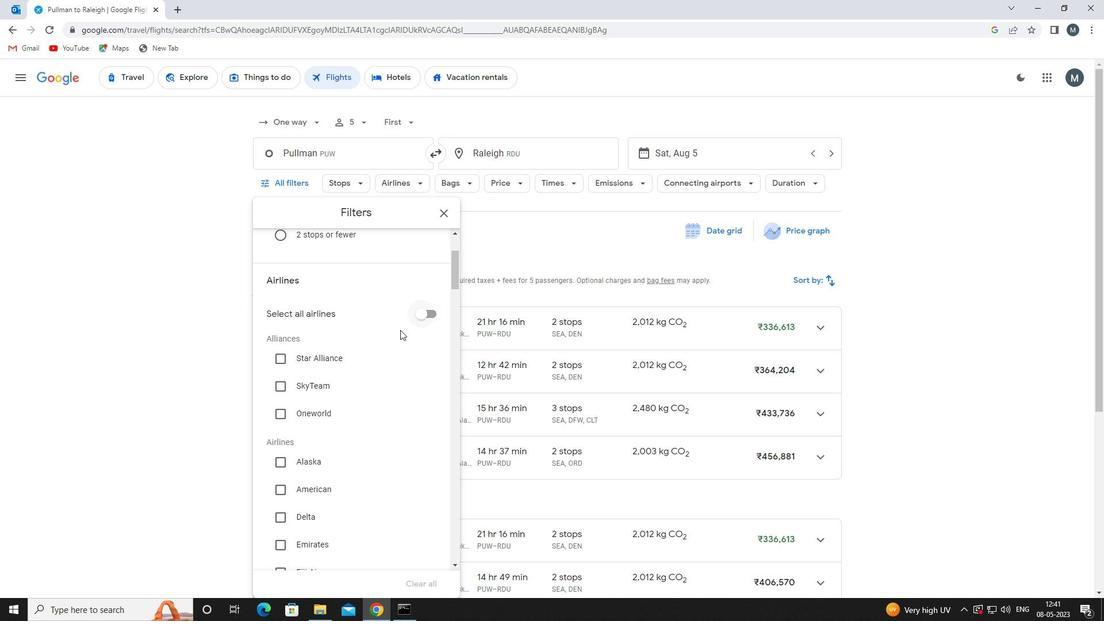
Action: Mouse moved to (347, 372)
Screenshot: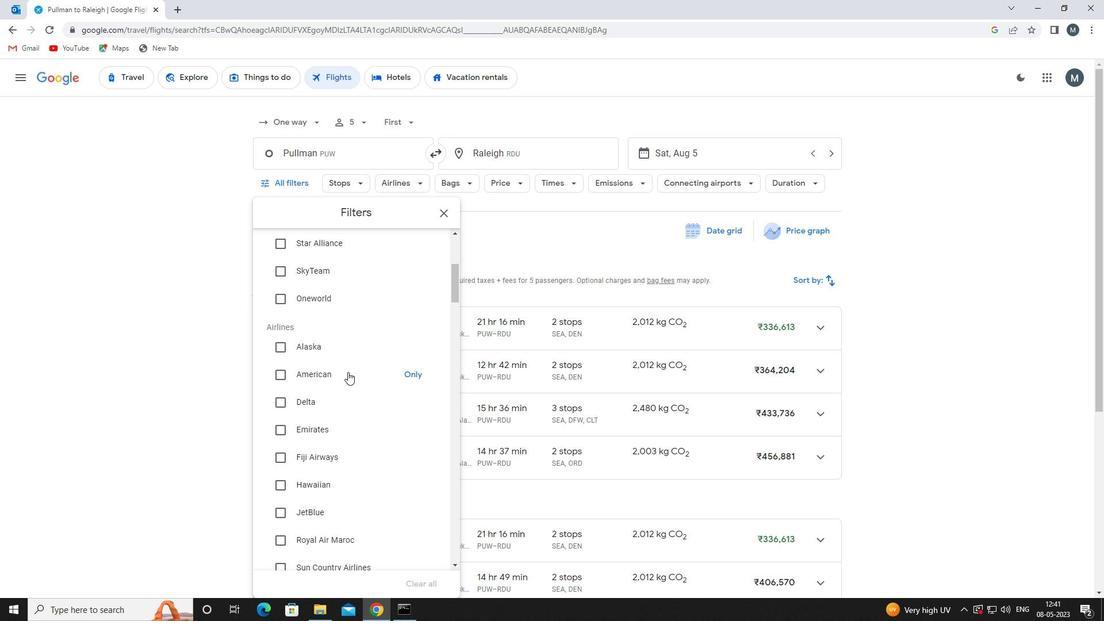 
Action: Mouse scrolled (347, 371) with delta (0, 0)
Screenshot: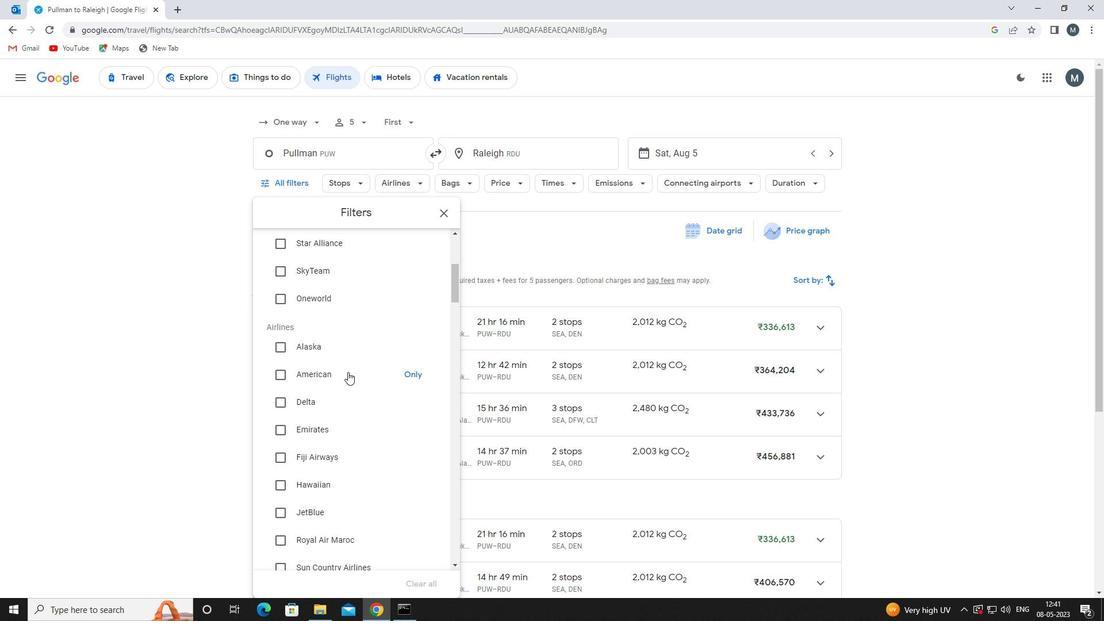 
Action: Mouse moved to (345, 374)
Screenshot: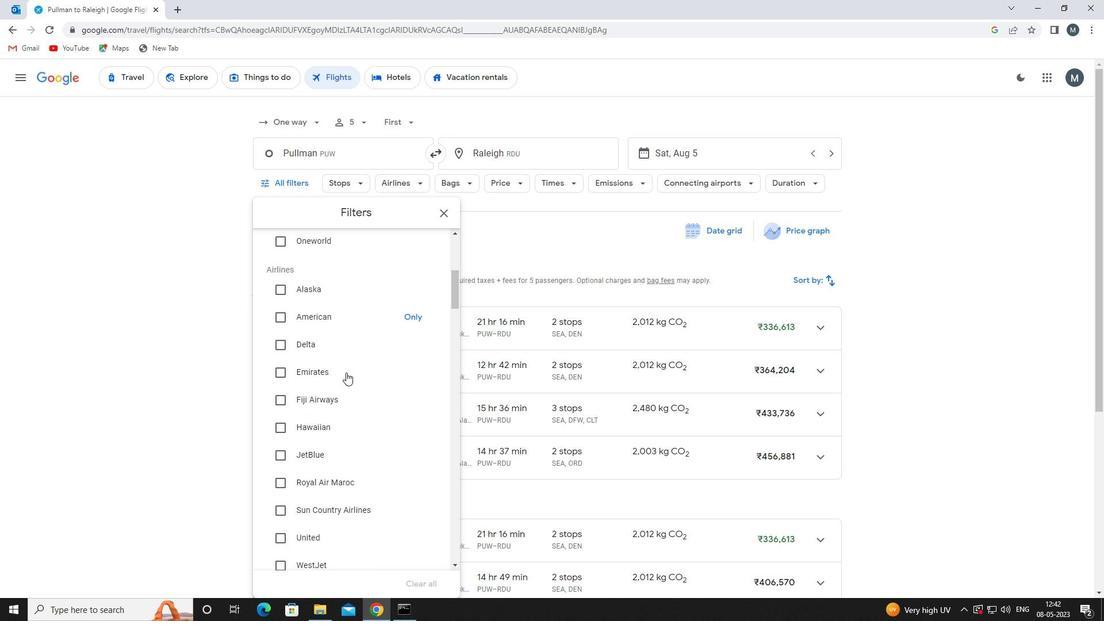 
Action: Mouse scrolled (345, 374) with delta (0, 0)
Screenshot: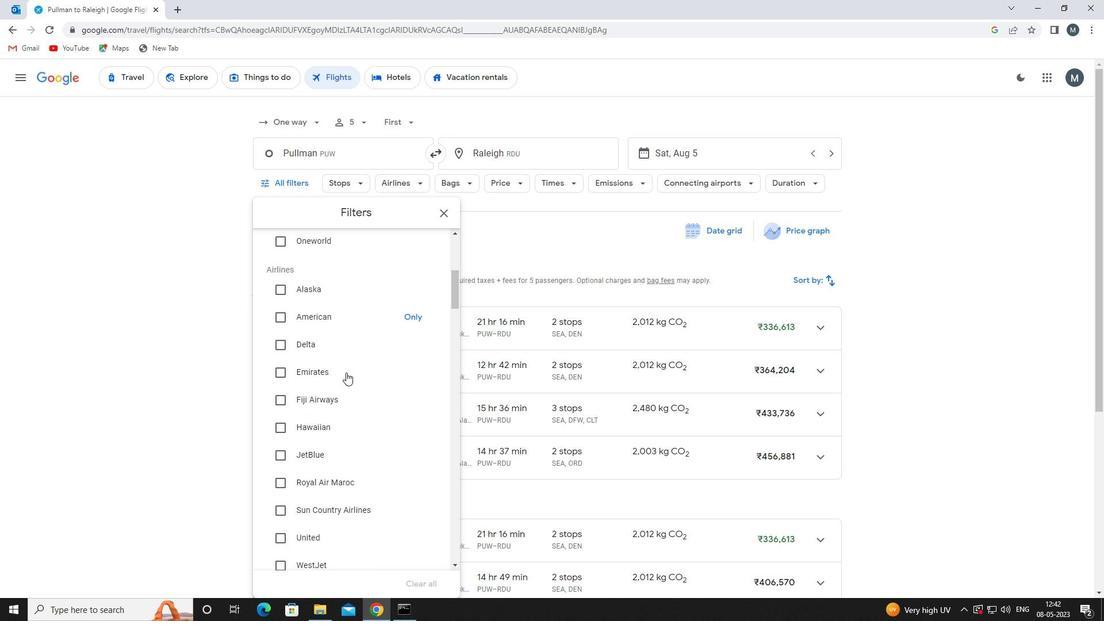 
Action: Mouse moved to (332, 409)
Screenshot: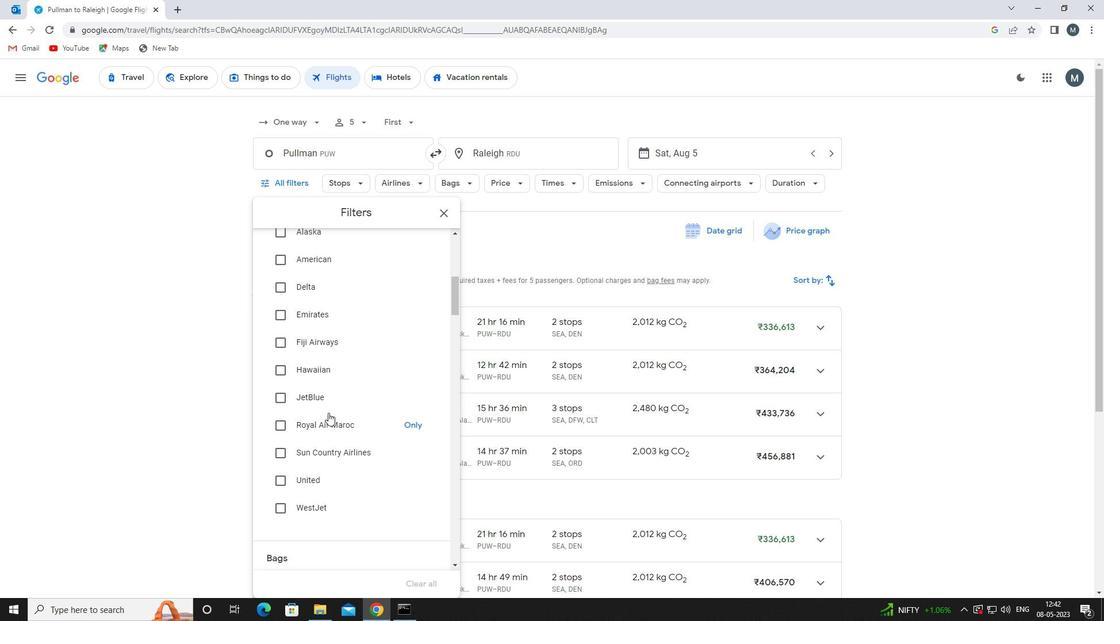 
Action: Mouse scrolled (332, 409) with delta (0, 0)
Screenshot: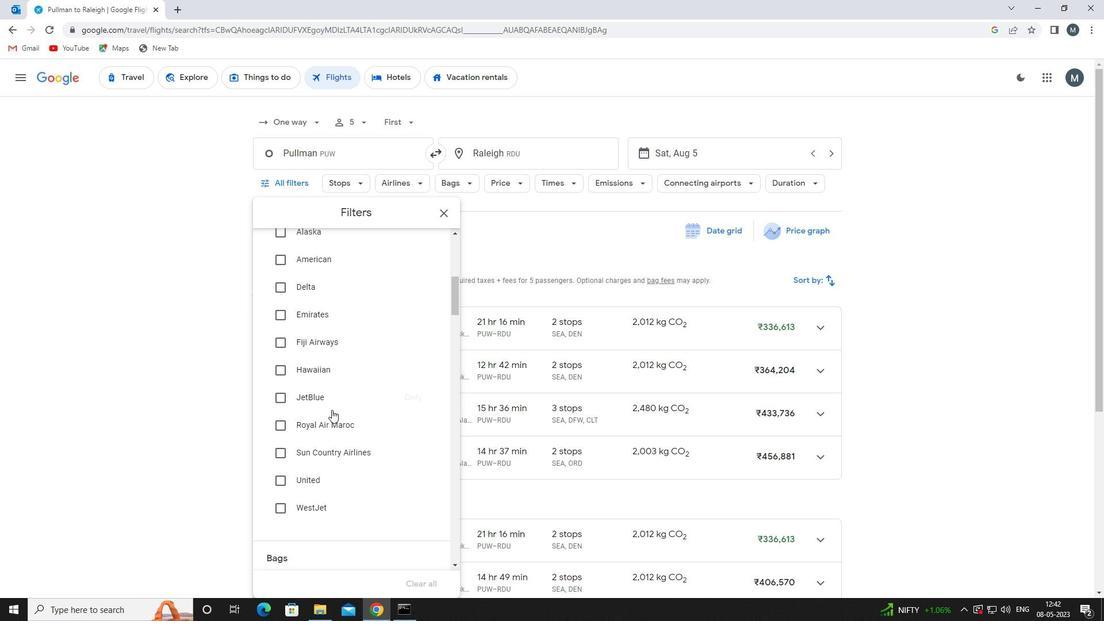 
Action: Mouse scrolled (332, 409) with delta (0, 0)
Screenshot: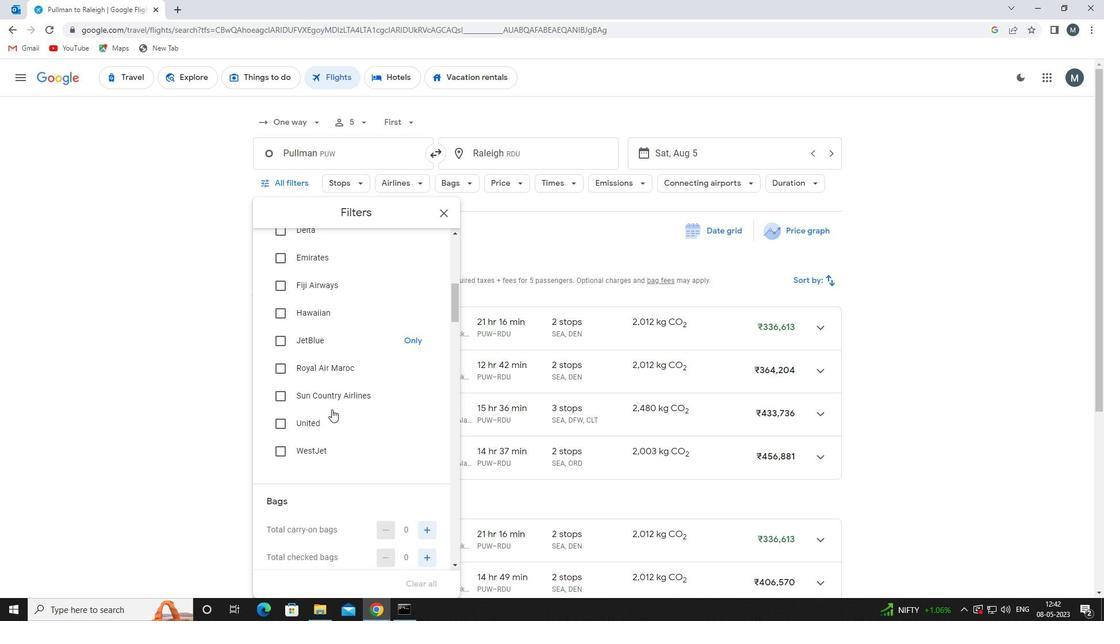 
Action: Mouse scrolled (332, 409) with delta (0, 0)
Screenshot: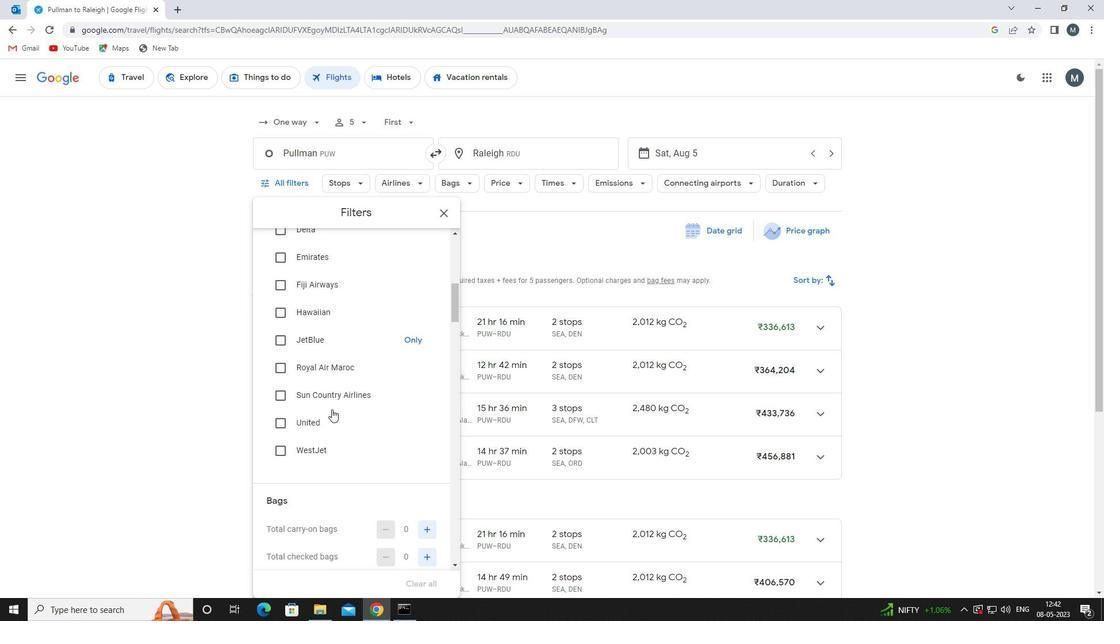 
Action: Mouse scrolled (332, 409) with delta (0, 0)
Screenshot: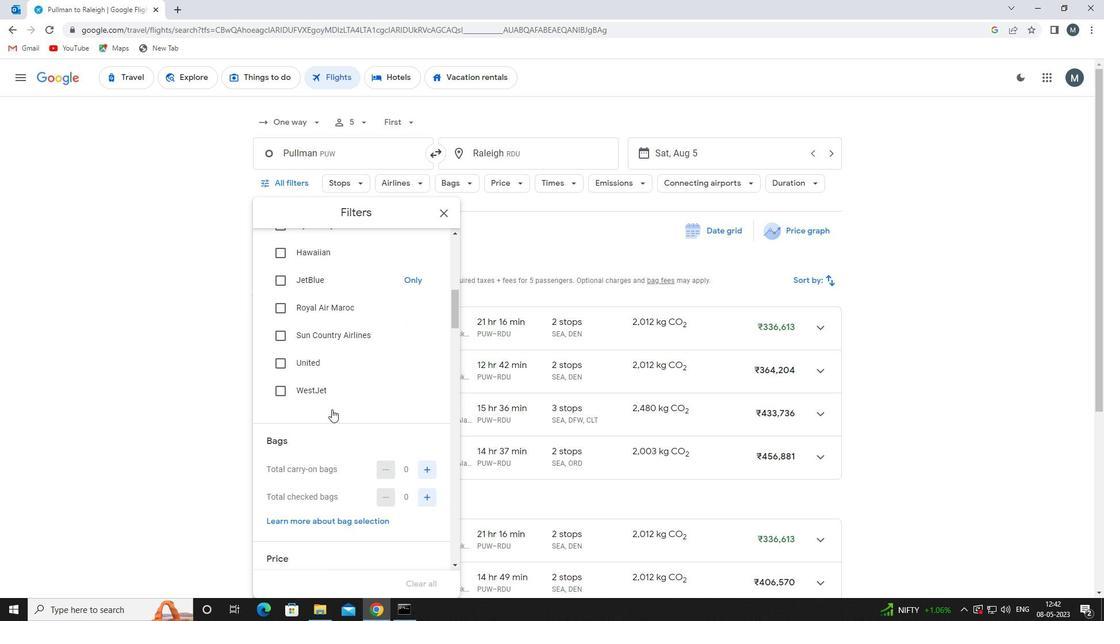 
Action: Mouse moved to (424, 382)
Screenshot: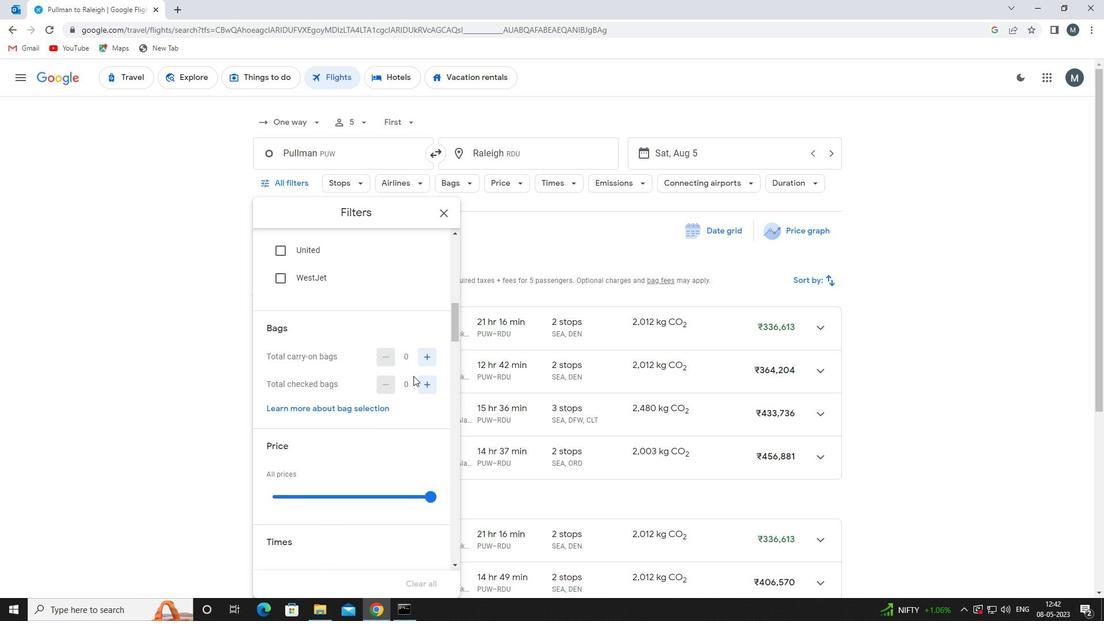 
Action: Mouse pressed left at (424, 382)
Screenshot: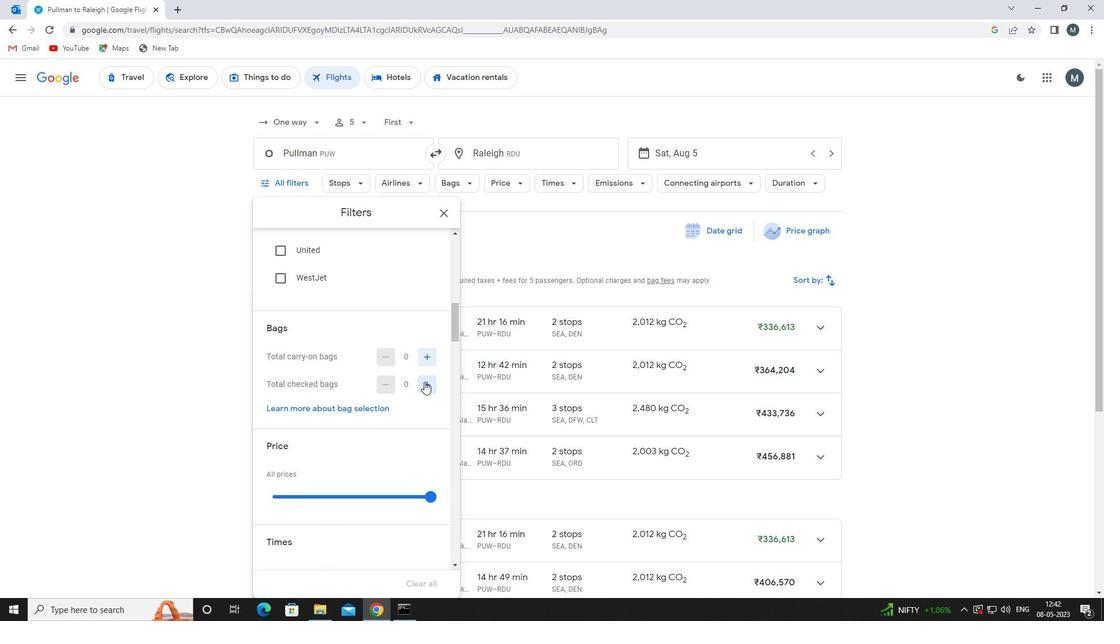 
Action: Mouse pressed left at (424, 382)
Screenshot: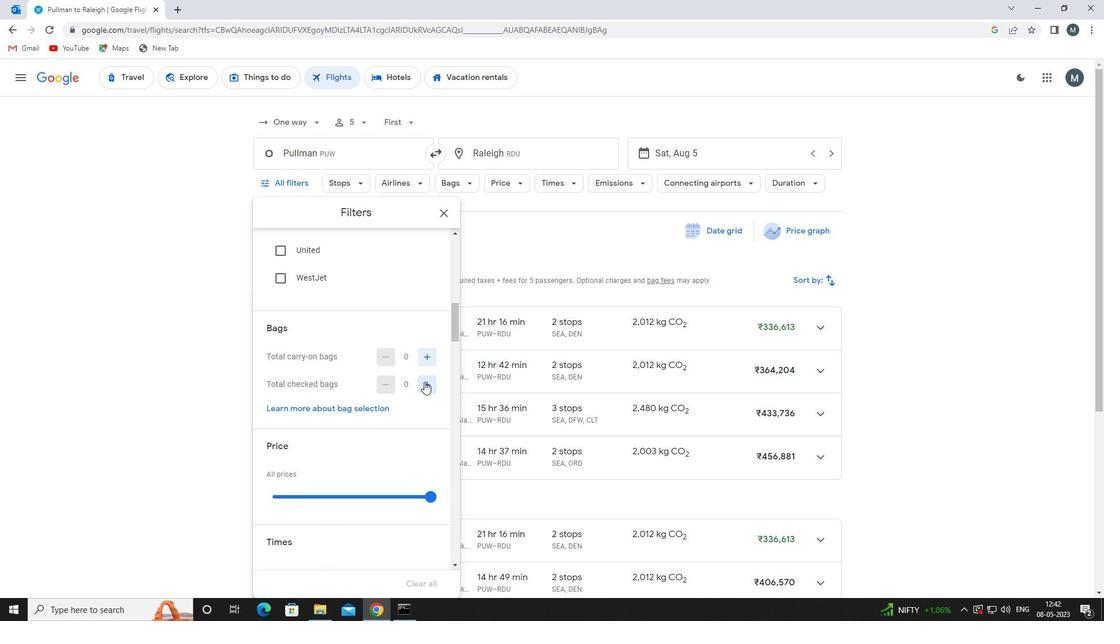 
Action: Mouse pressed left at (424, 382)
Screenshot: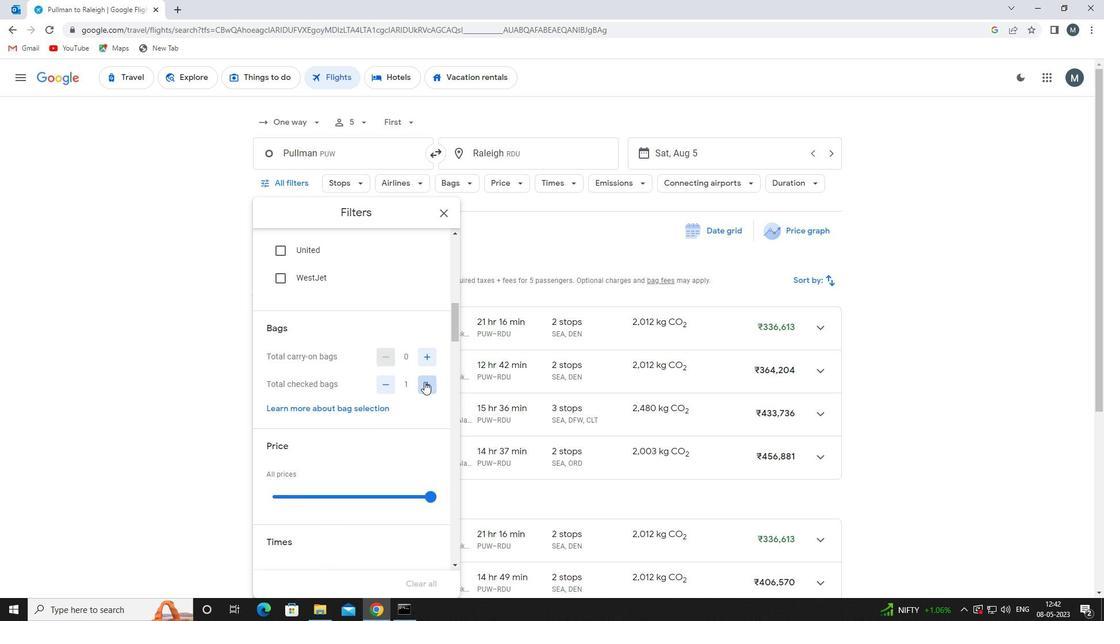 
Action: Mouse moved to (347, 384)
Screenshot: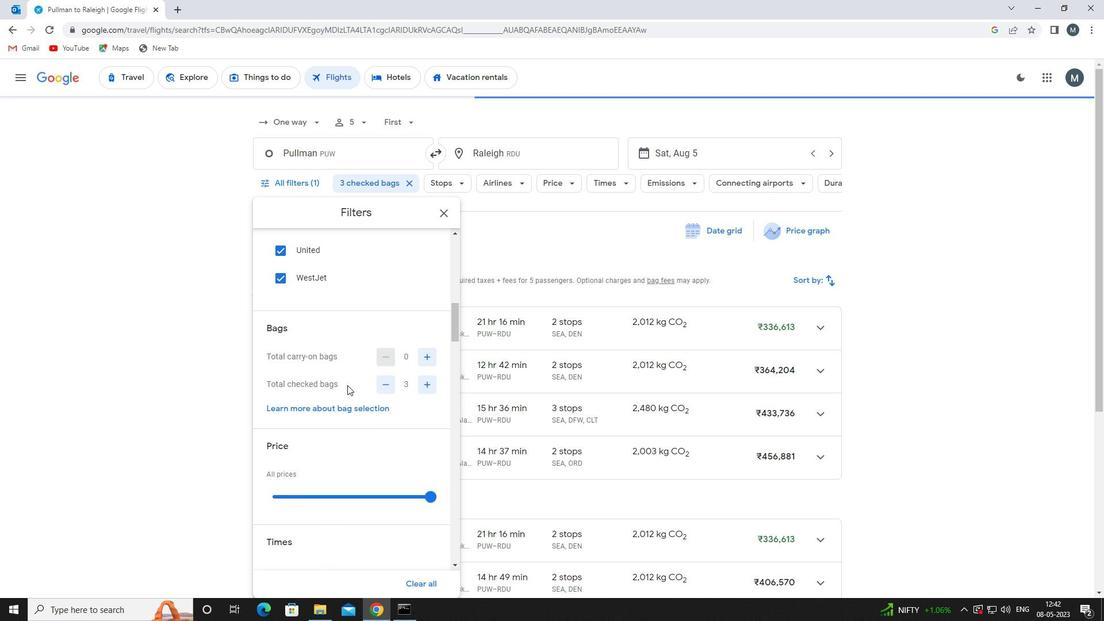 
Action: Mouse scrolled (347, 383) with delta (0, 0)
Screenshot: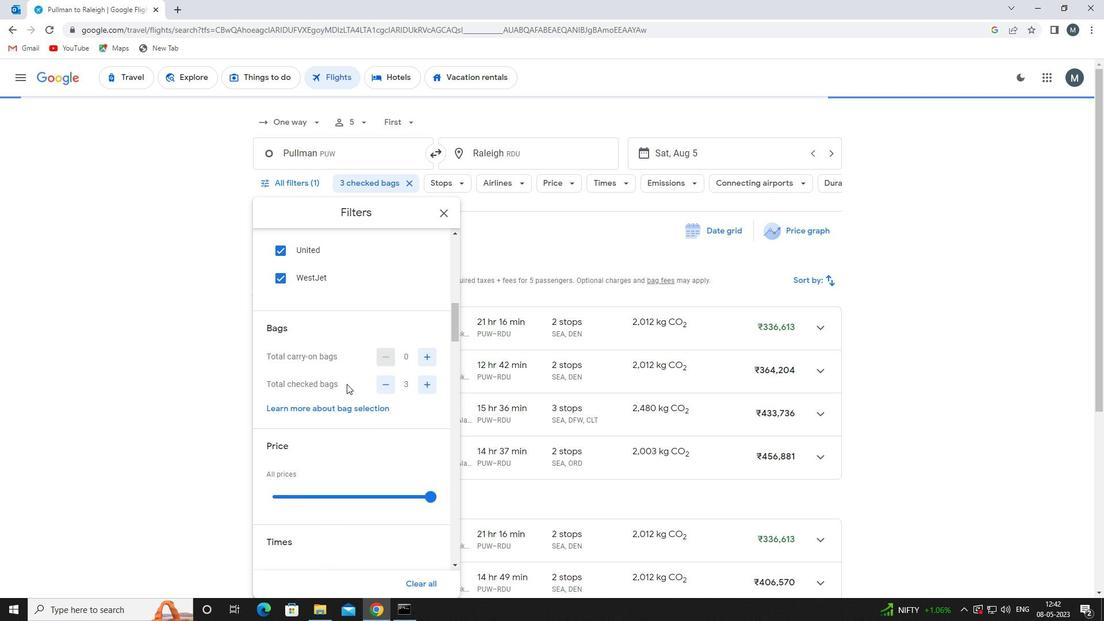 
Action: Mouse moved to (328, 437)
Screenshot: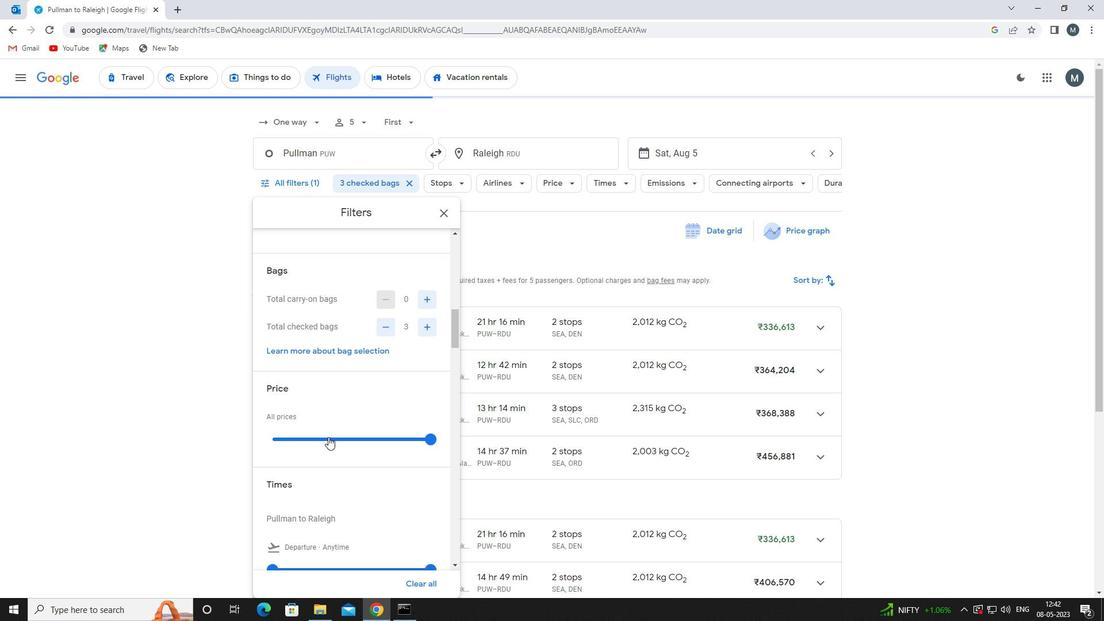 
Action: Mouse pressed left at (328, 437)
Screenshot: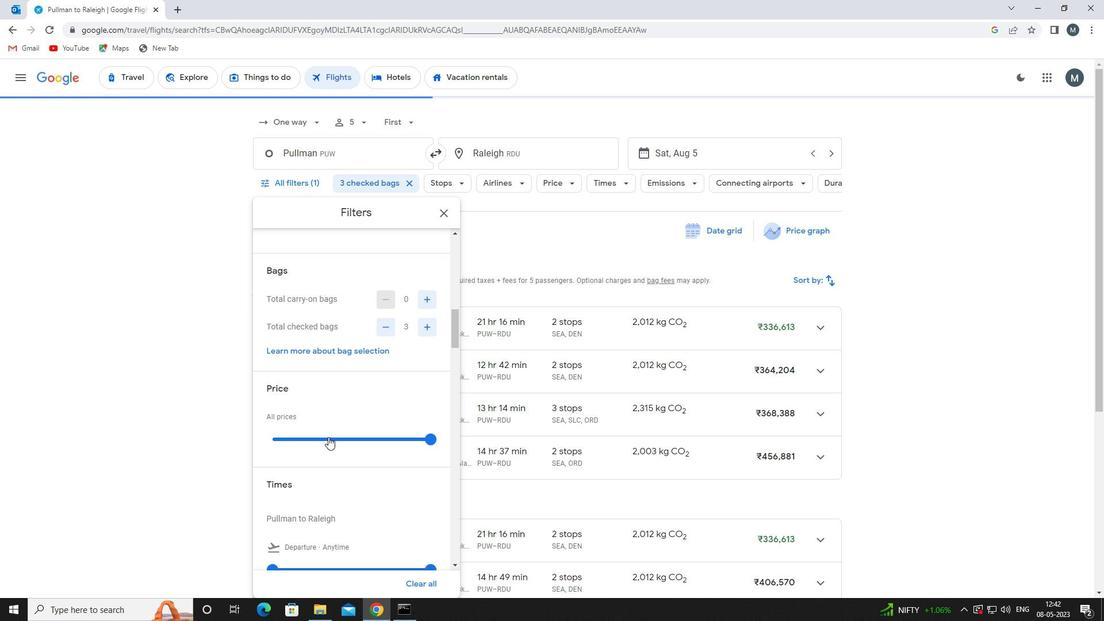 
Action: Mouse moved to (329, 433)
Screenshot: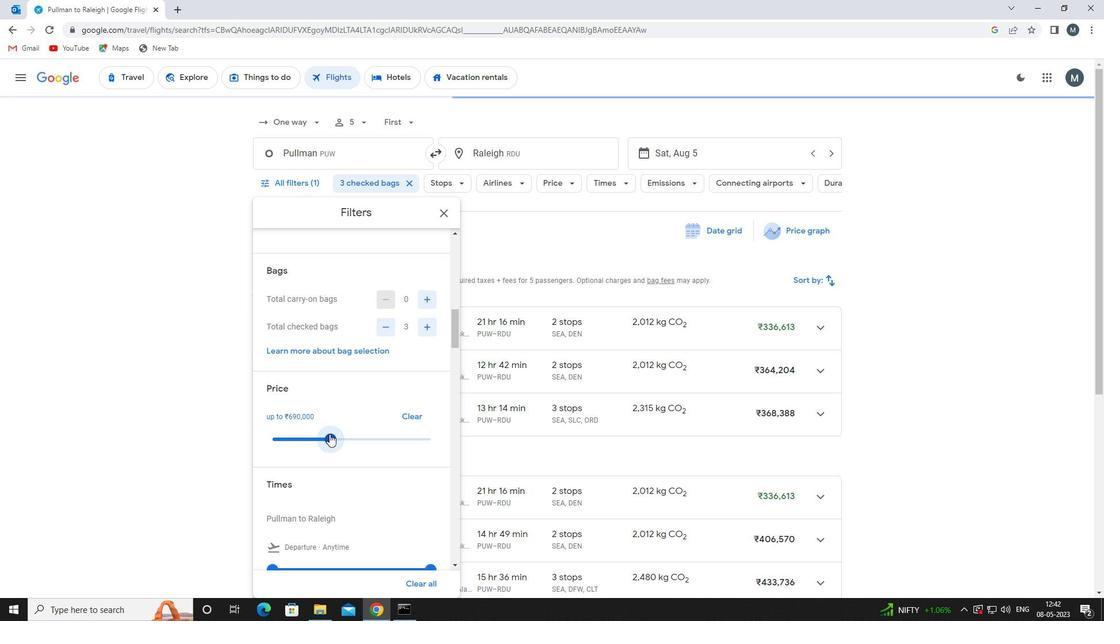 
Action: Mouse pressed left at (329, 433)
Screenshot: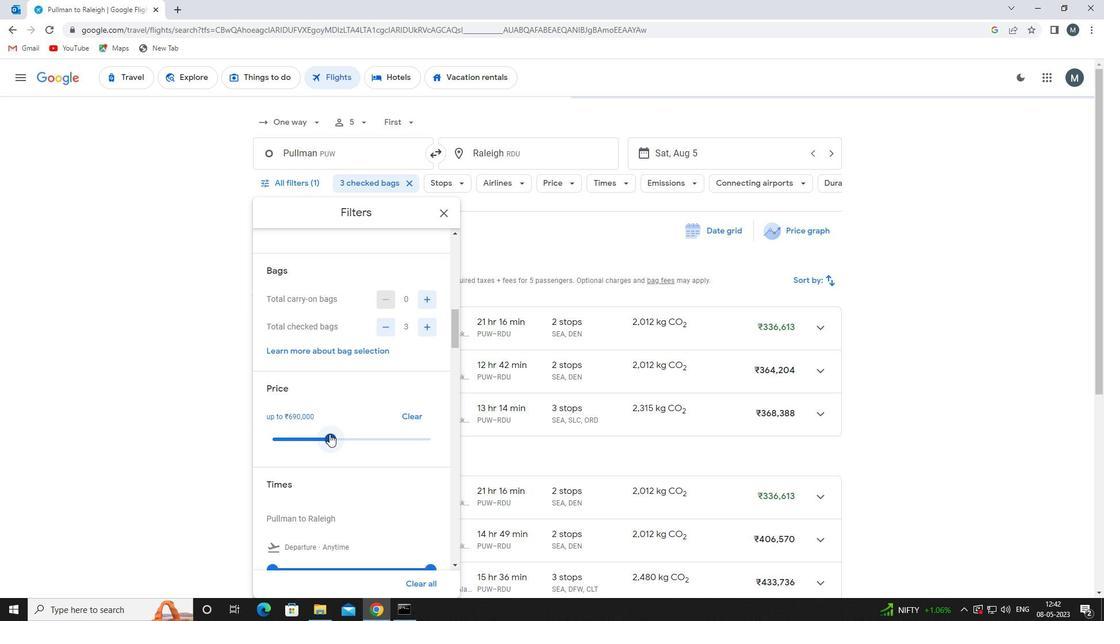 
Action: Mouse moved to (345, 397)
Screenshot: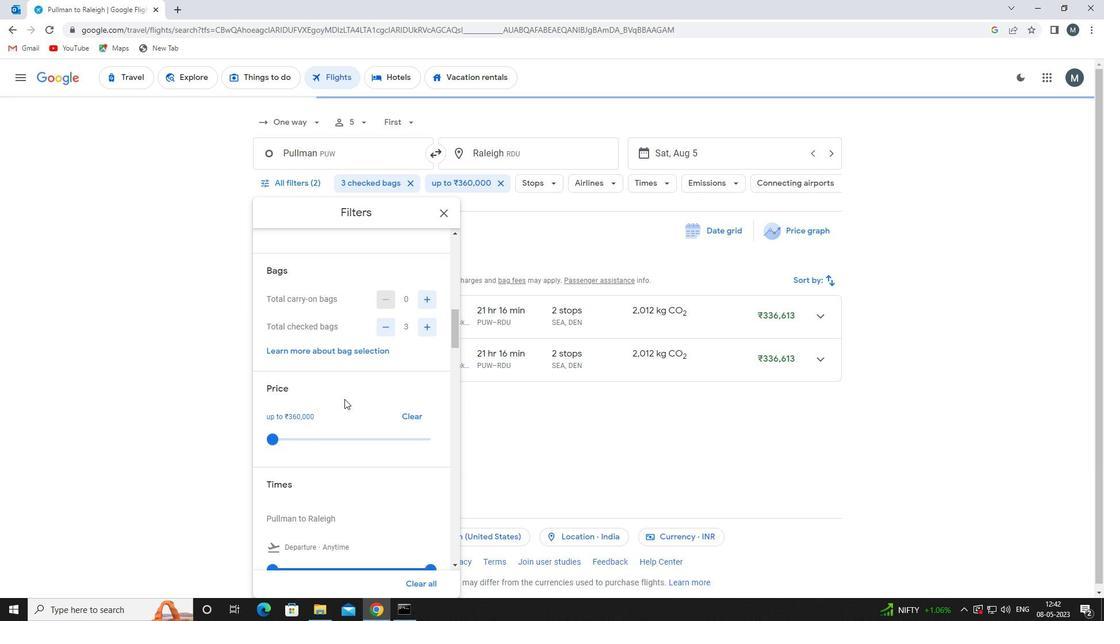 
Action: Mouse scrolled (345, 397) with delta (0, 0)
Screenshot: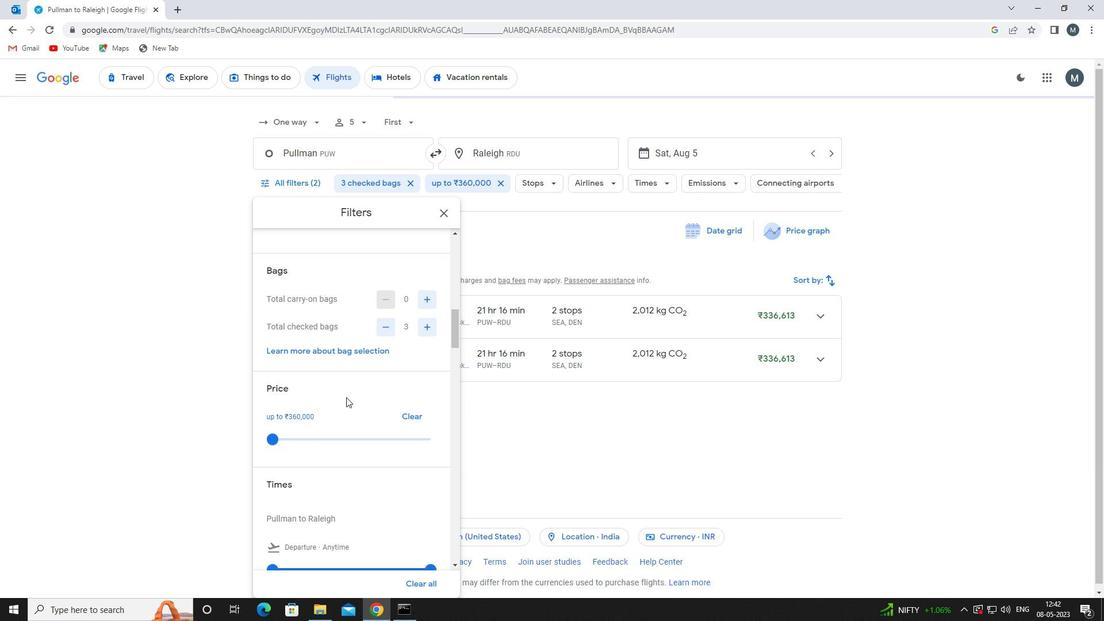 
Action: Mouse moved to (345, 397)
Screenshot: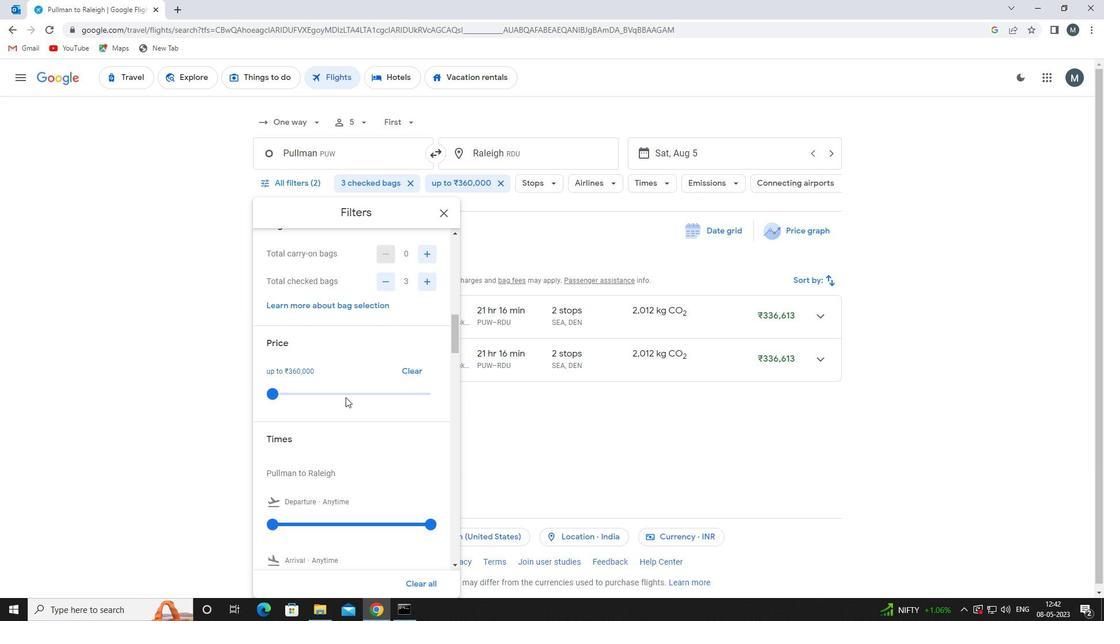 
Action: Mouse scrolled (345, 397) with delta (0, 0)
Screenshot: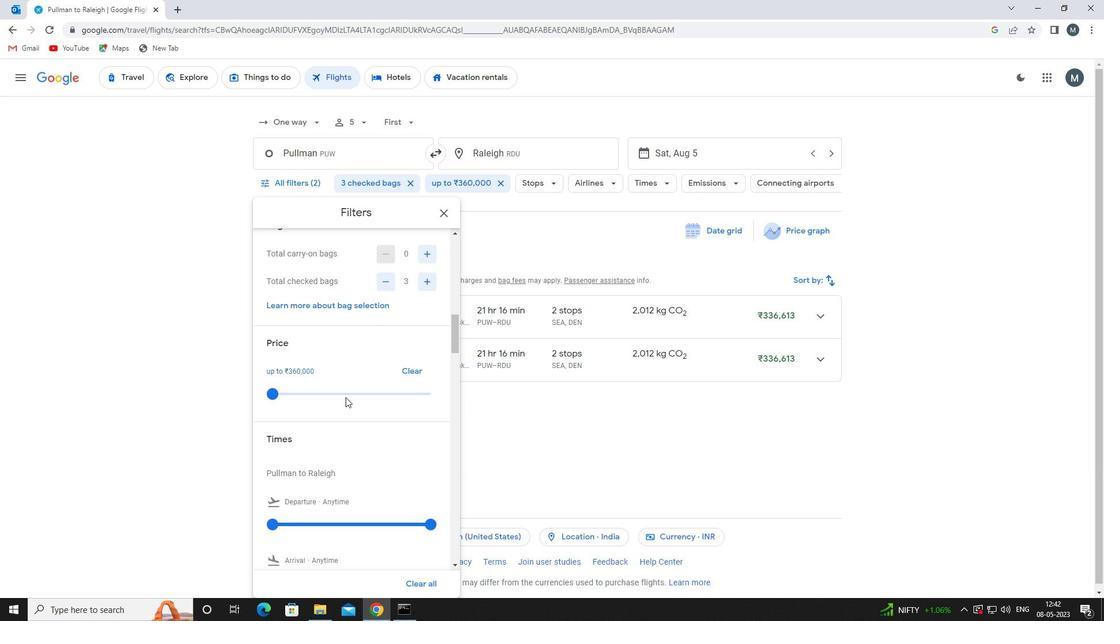 
Action: Mouse moved to (345, 398)
Screenshot: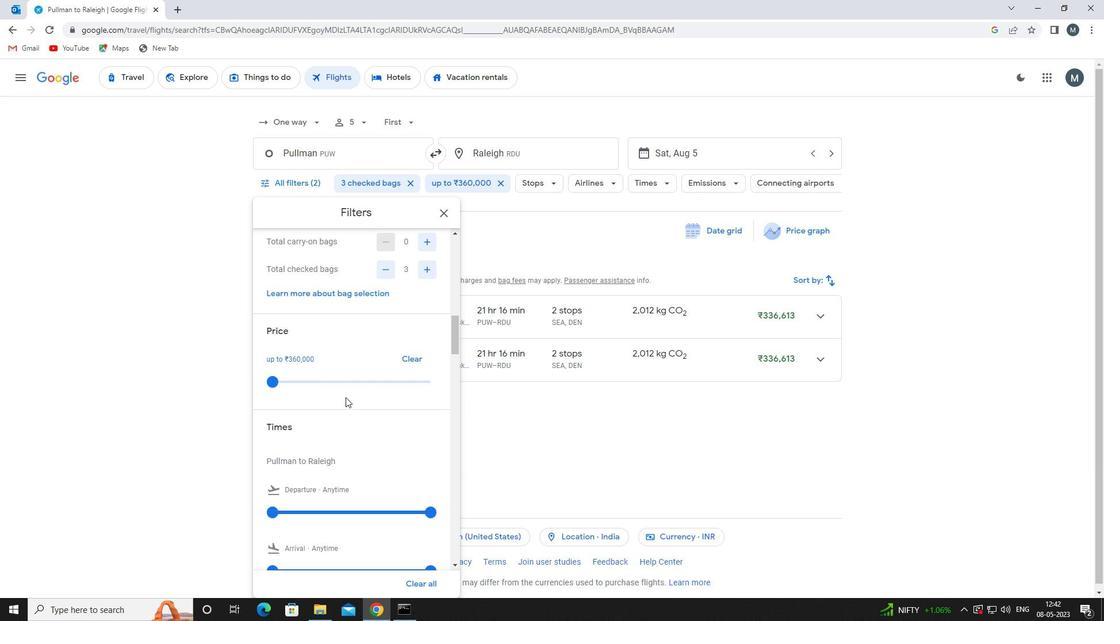 
Action: Mouse scrolled (345, 397) with delta (0, 0)
Screenshot: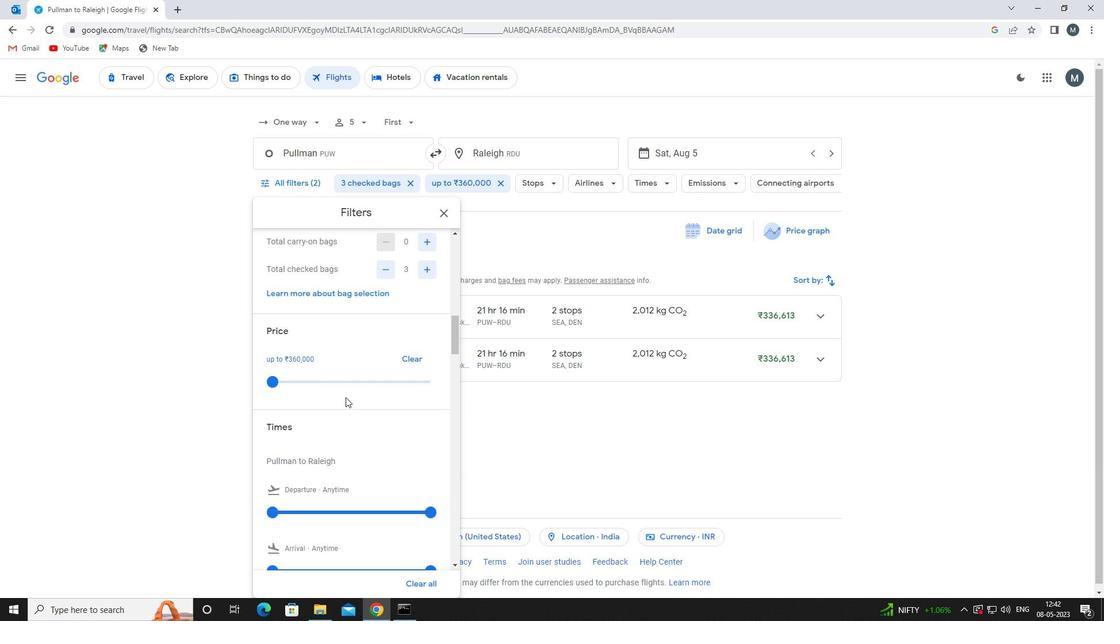 
Action: Mouse moved to (310, 395)
Screenshot: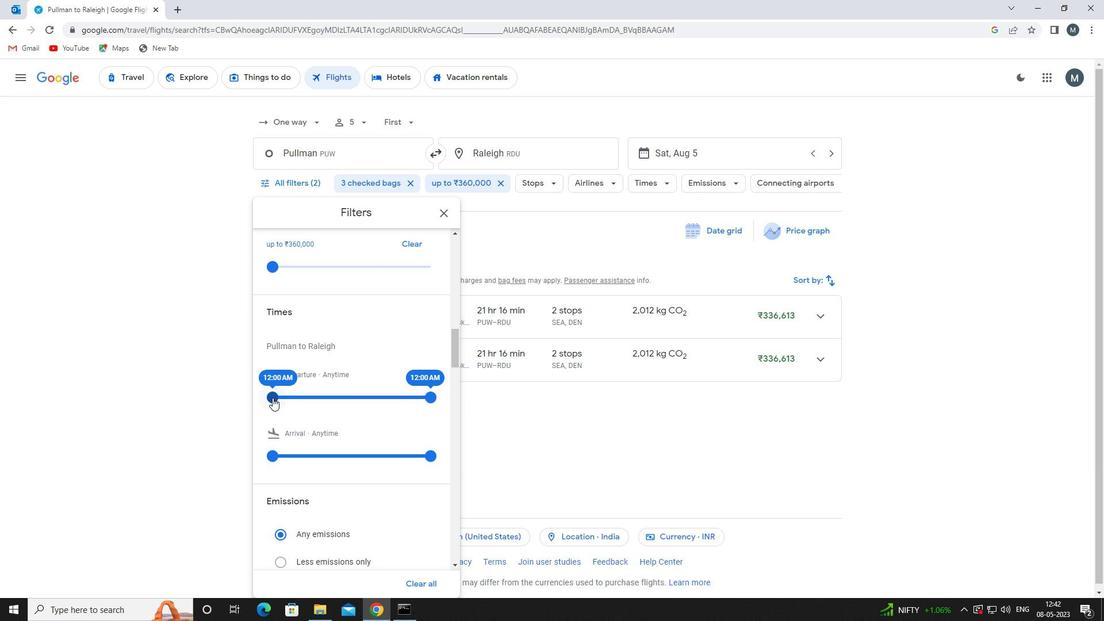 
Action: Mouse pressed left at (310, 395)
Screenshot: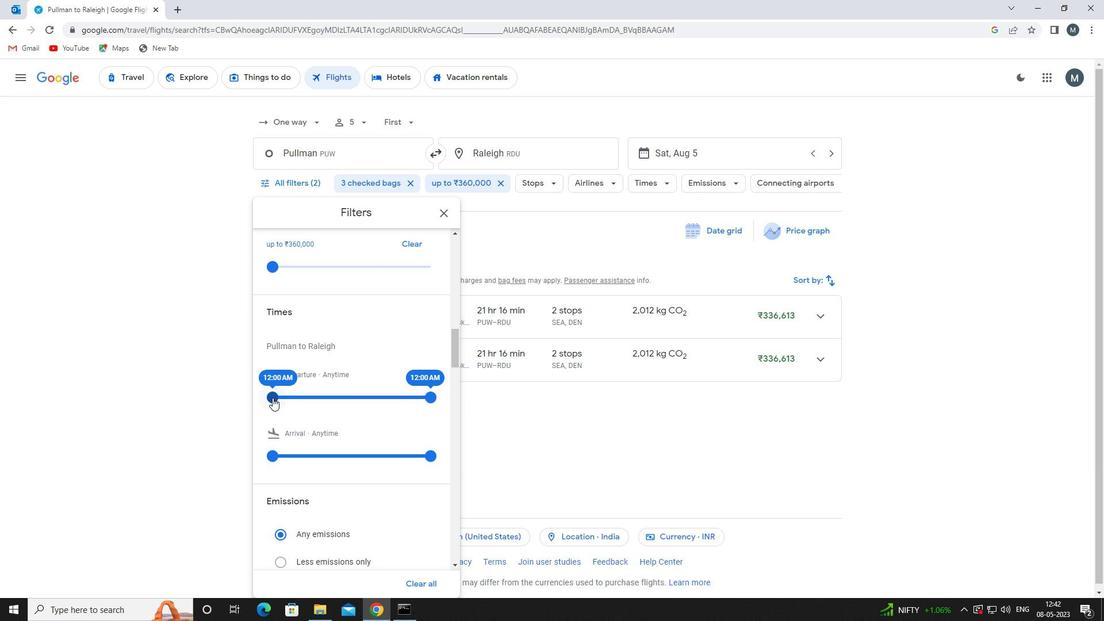
Action: Mouse moved to (329, 399)
Screenshot: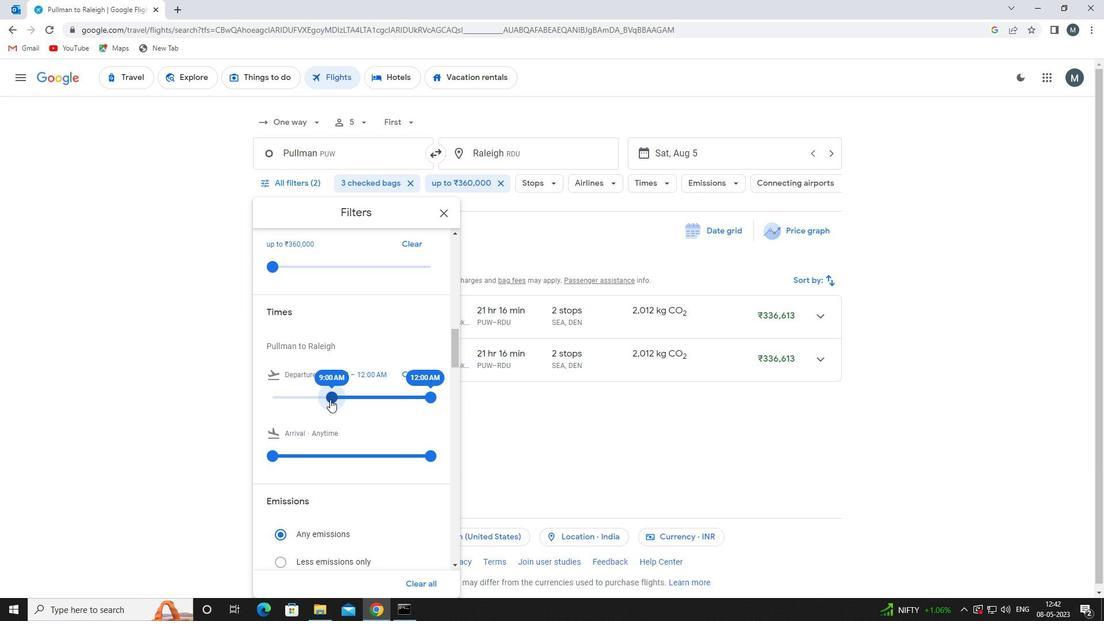 
Action: Mouse pressed left at (329, 399)
Screenshot: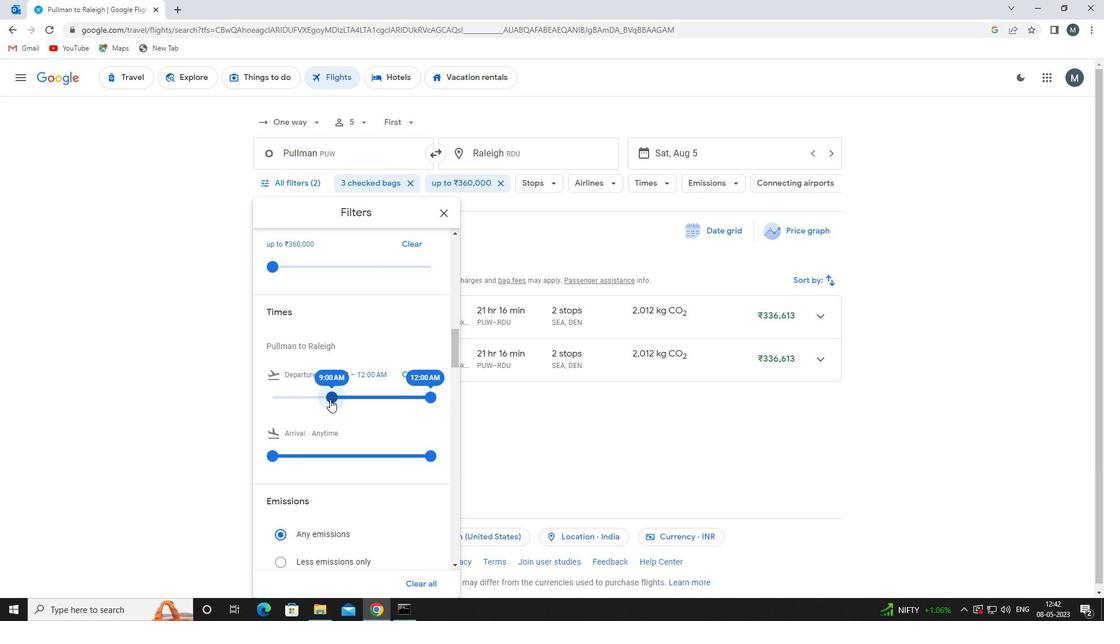 
Action: Mouse moved to (423, 397)
Screenshot: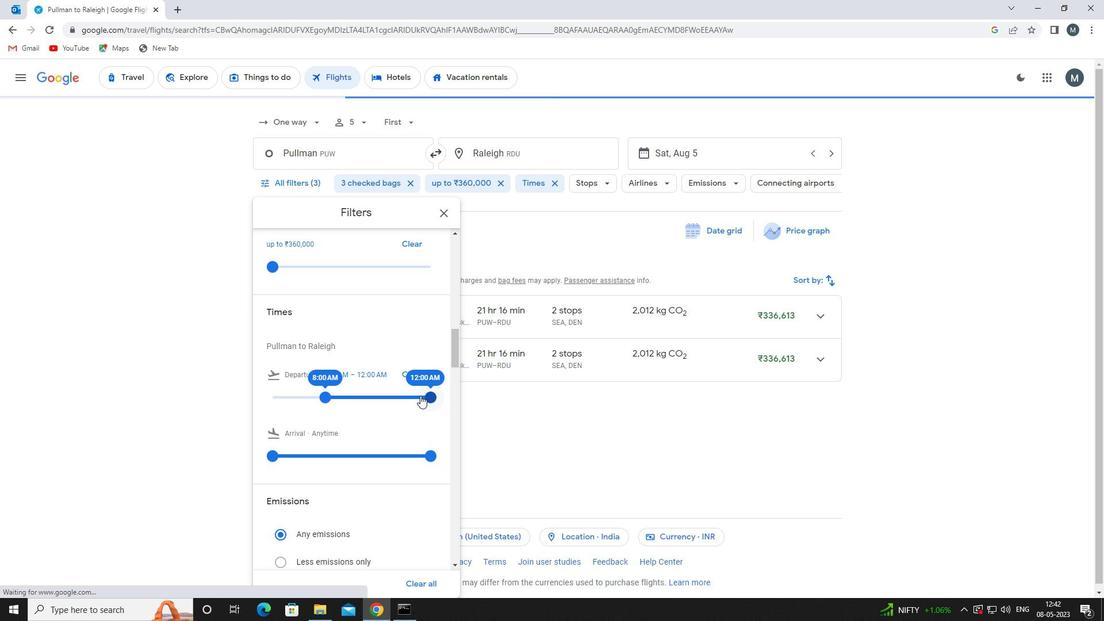 
Action: Mouse pressed left at (423, 397)
Screenshot: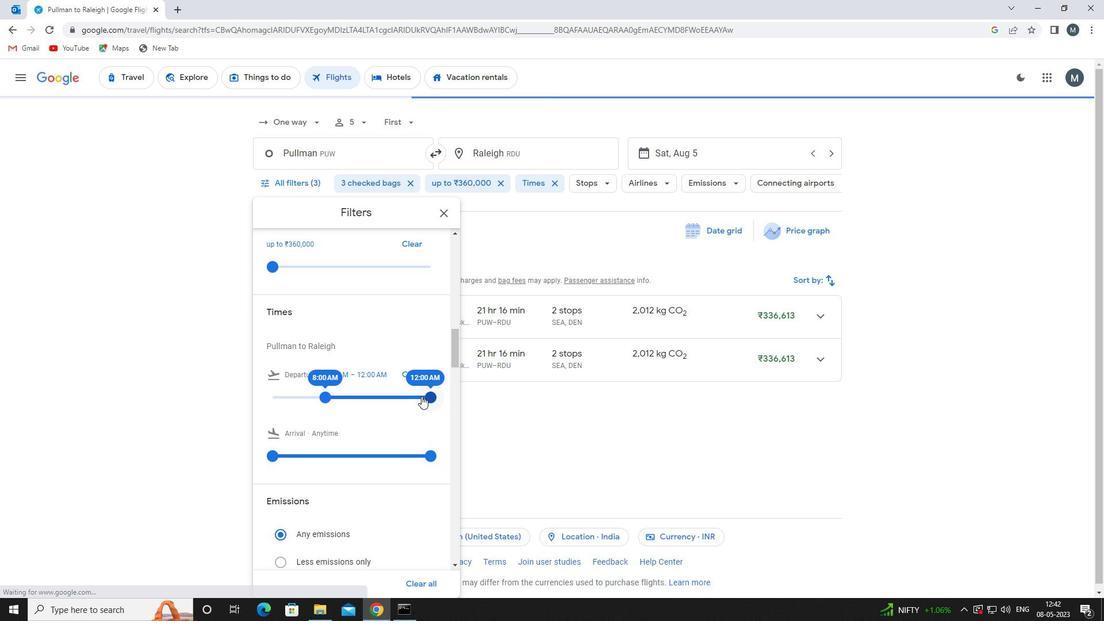
Action: Mouse moved to (370, 379)
Screenshot: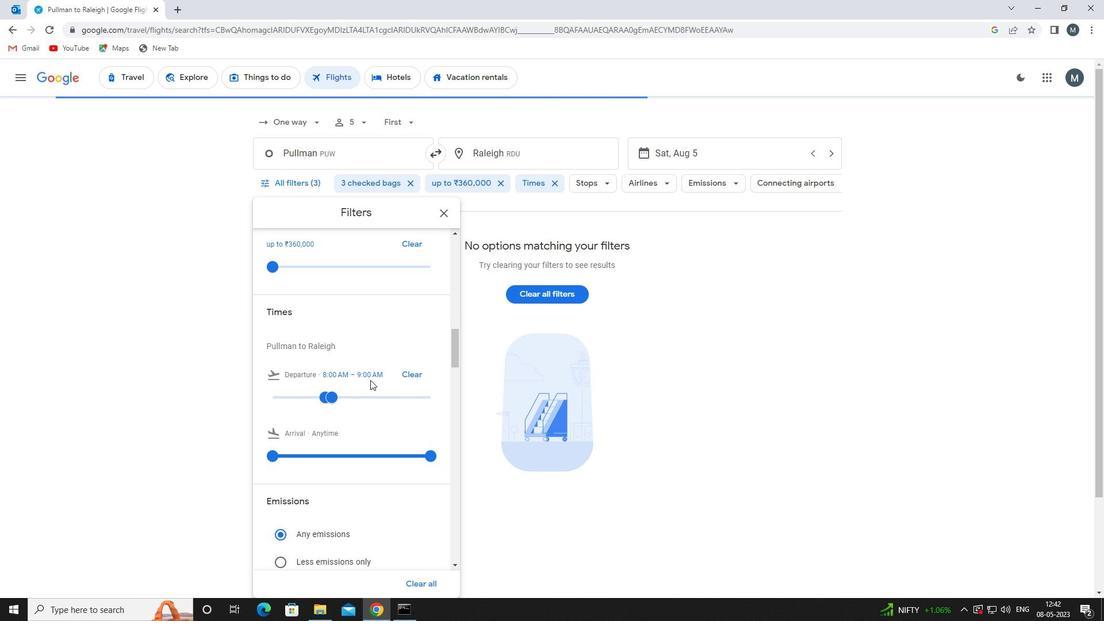 
Action: Mouse scrolled (370, 379) with delta (0, 0)
Screenshot: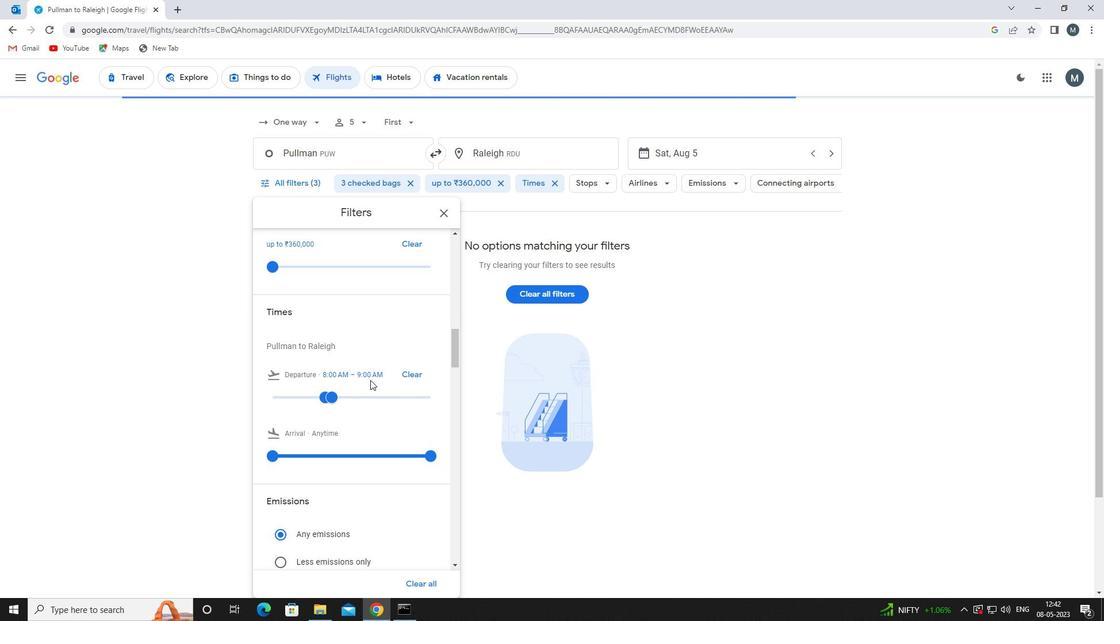 
Action: Mouse moved to (437, 215)
Screenshot: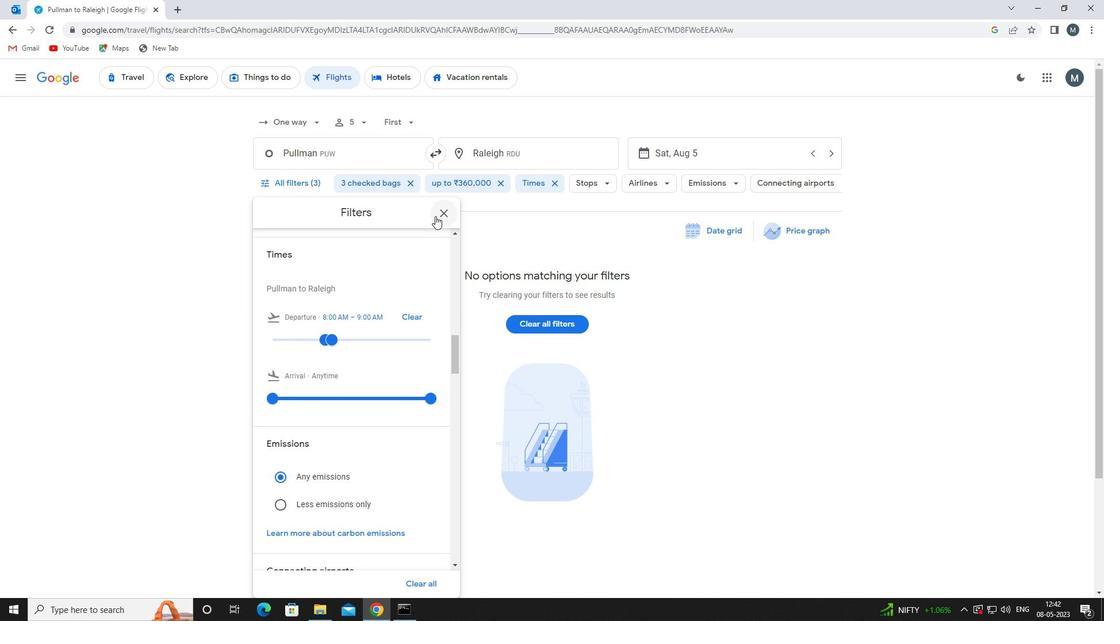 
Action: Mouse pressed left at (437, 215)
Screenshot: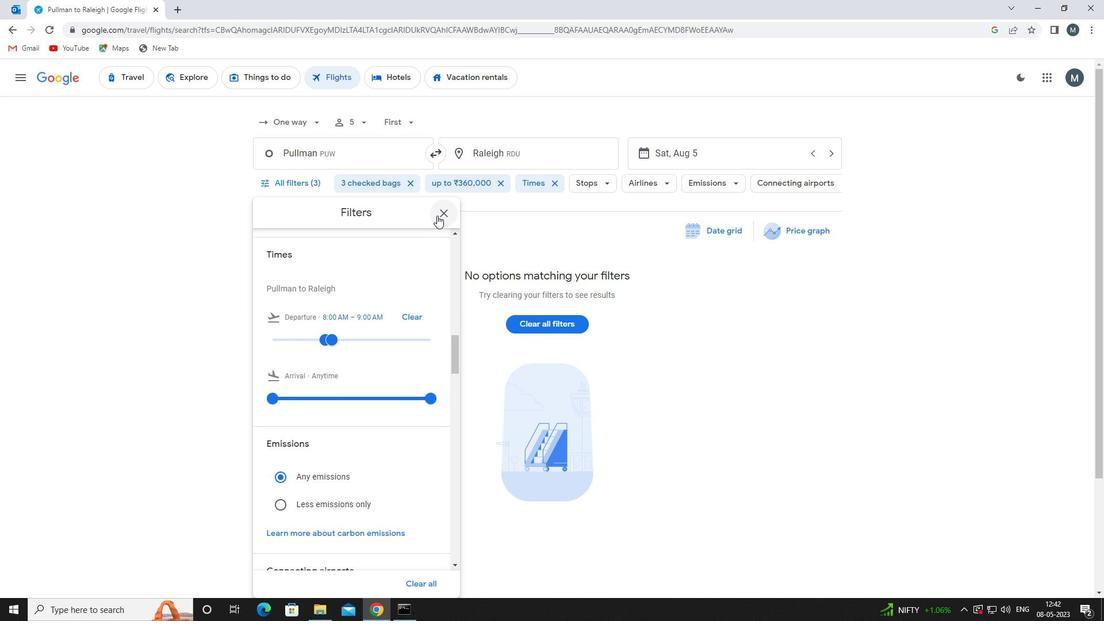 
Action: Mouse moved to (435, 222)
Screenshot: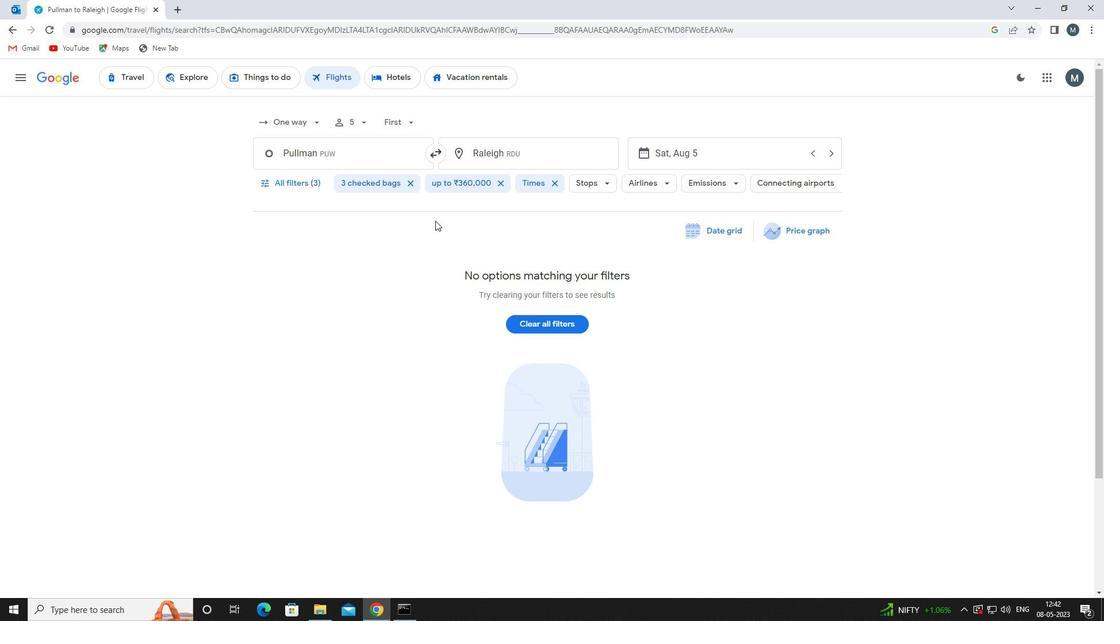 
